 Task: Add Attachment from Trello to Card Card0000000082 in Board Board0000000021 in Workspace WS0000000007 in Trello. Add Cover Blue to Card Card0000000082 in Board Board0000000021 in Workspace WS0000000007 in Trello. Add "Copy Card To …" Button titled Button0000000082 to "bottom" of the list "To Do" to Card Card0000000082 in Board Board0000000021 in Workspace WS0000000007 in Trello. Add Description DS0000000082 to Card Card0000000082 in Board Board0000000021 in Workspace WS0000000007 in Trello. Add Comment CM0000000082 to Card Card0000000082 in Board Board0000000021 in Workspace WS0000000007 in Trello
Action: Mouse moved to (379, 388)
Screenshot: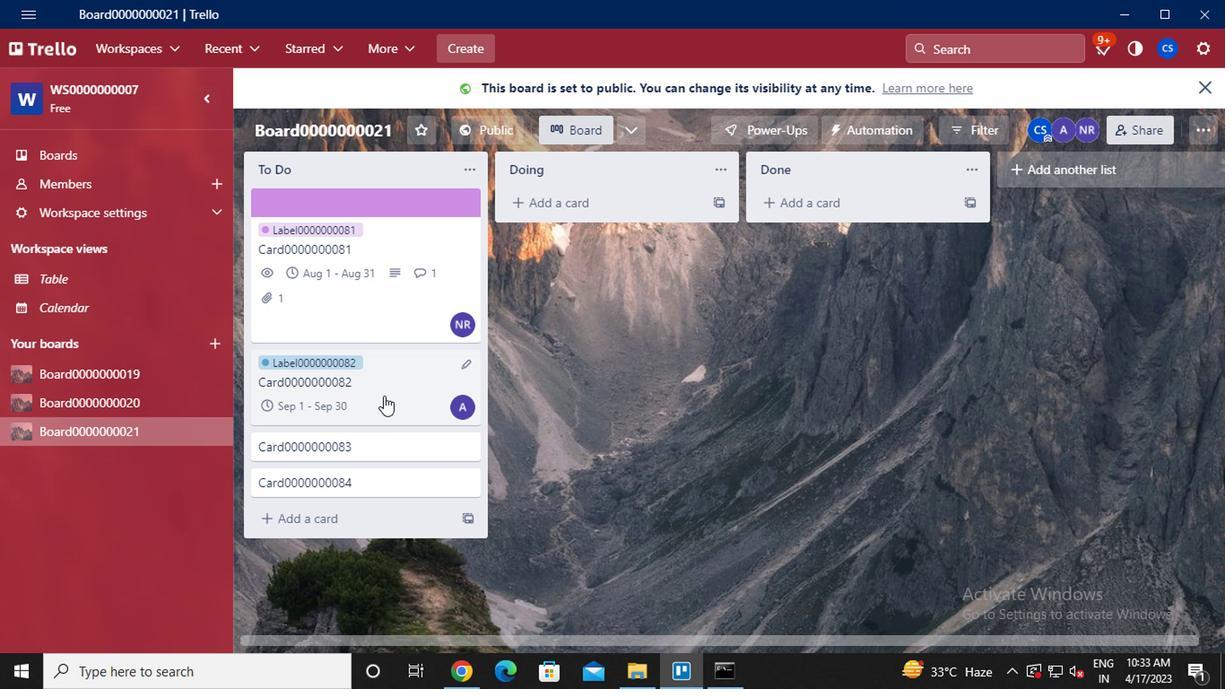 
Action: Mouse pressed left at (379, 388)
Screenshot: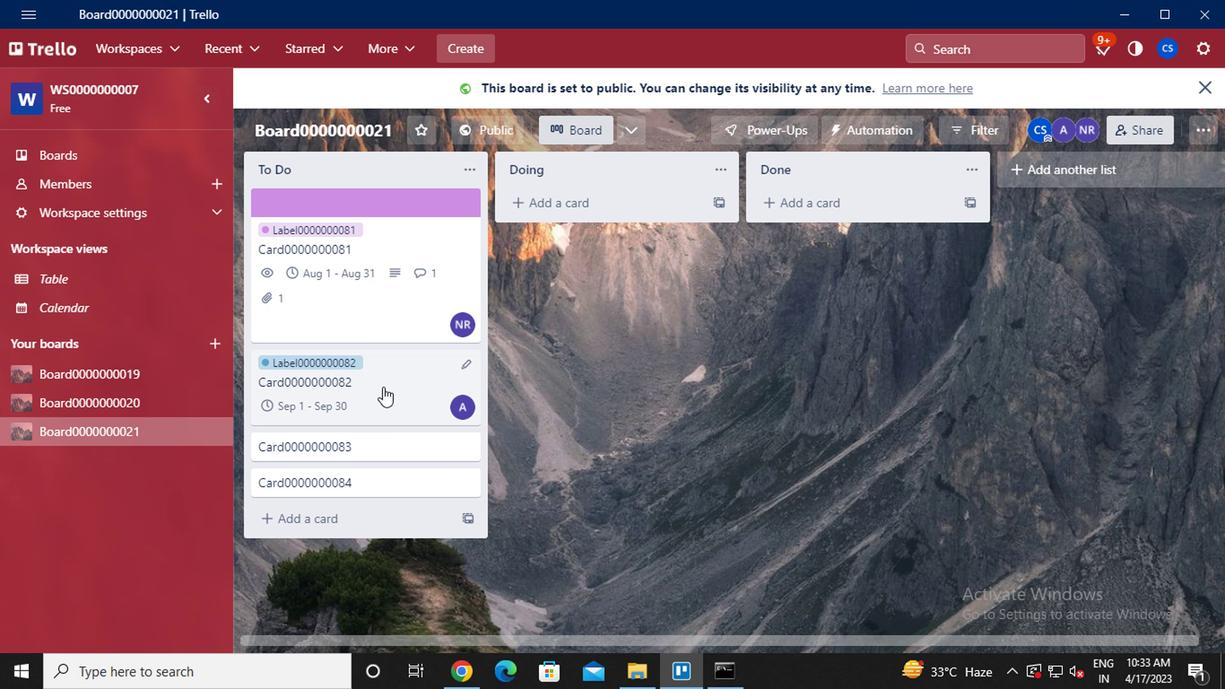 
Action: Mouse moved to (837, 375)
Screenshot: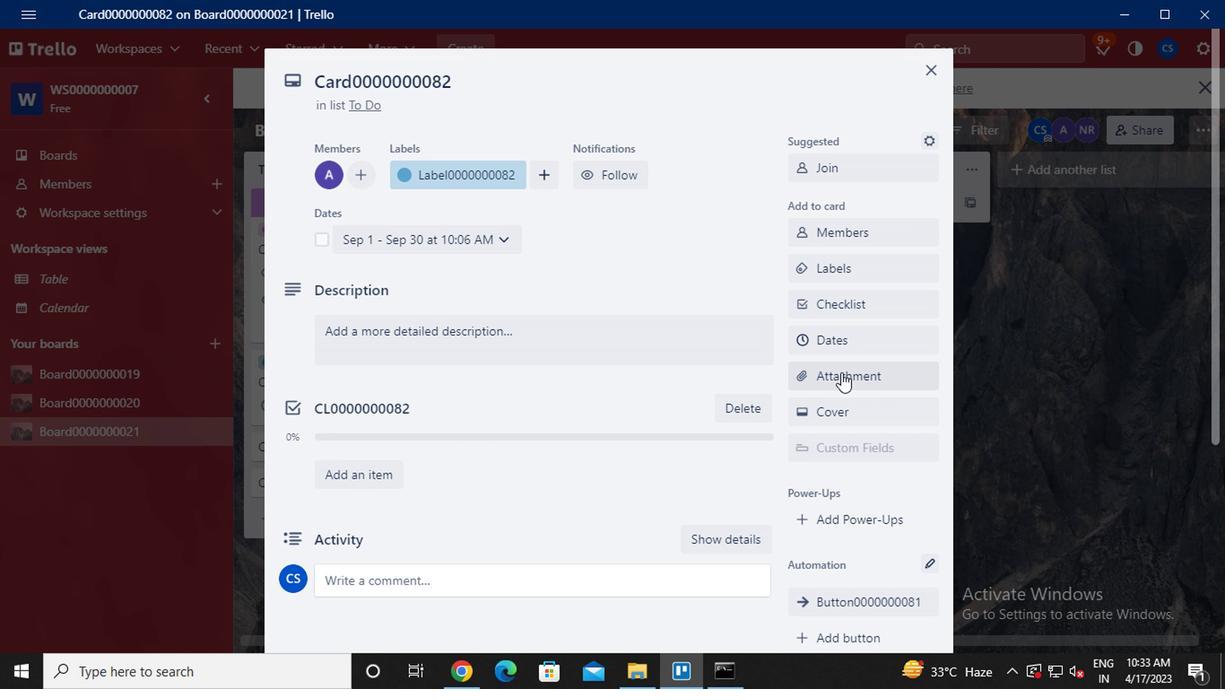 
Action: Mouse pressed left at (837, 375)
Screenshot: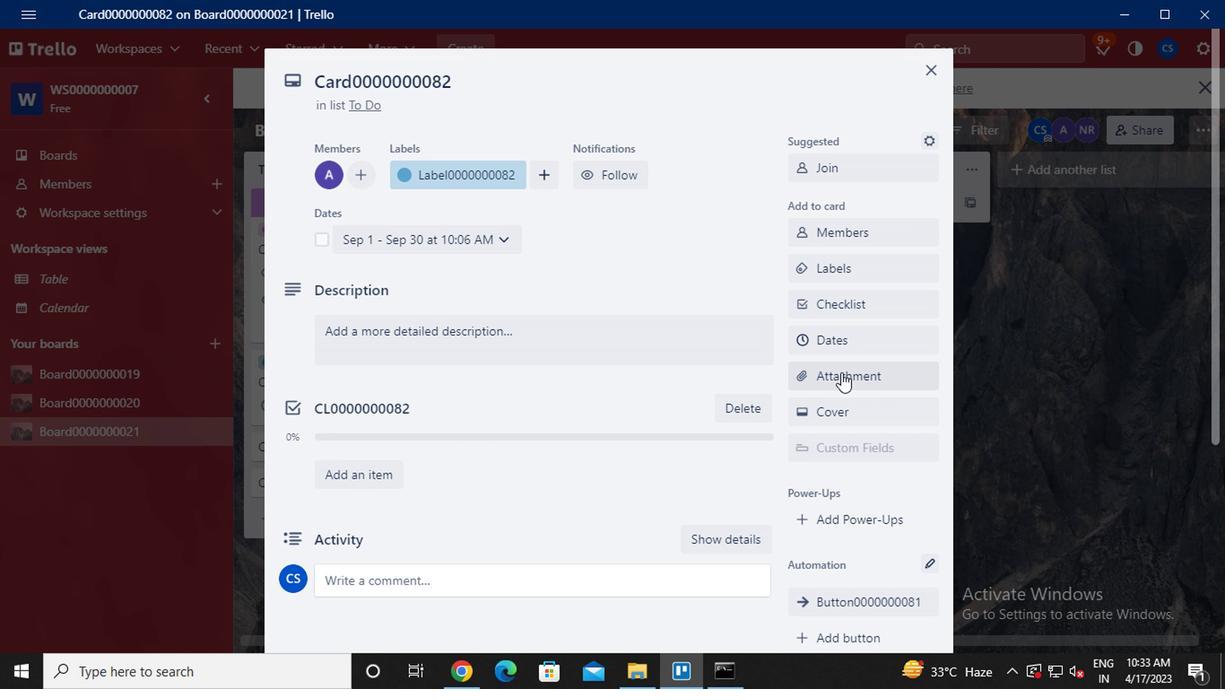 
Action: Mouse moved to (846, 178)
Screenshot: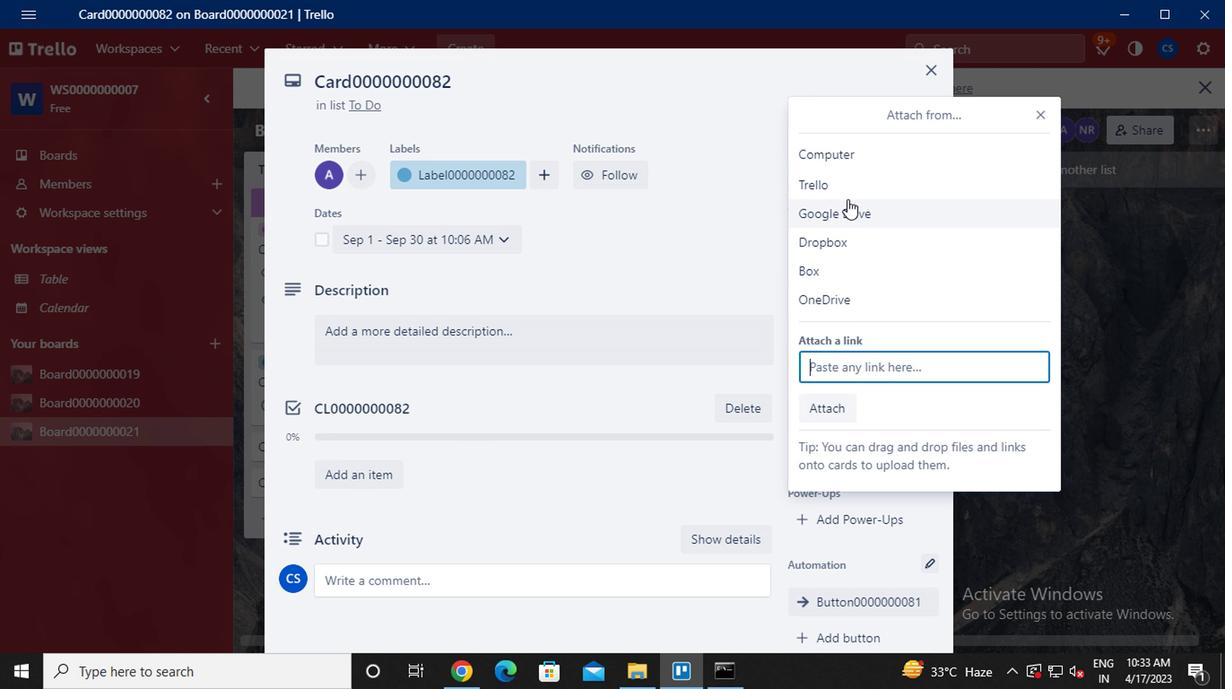 
Action: Mouse pressed left at (846, 178)
Screenshot: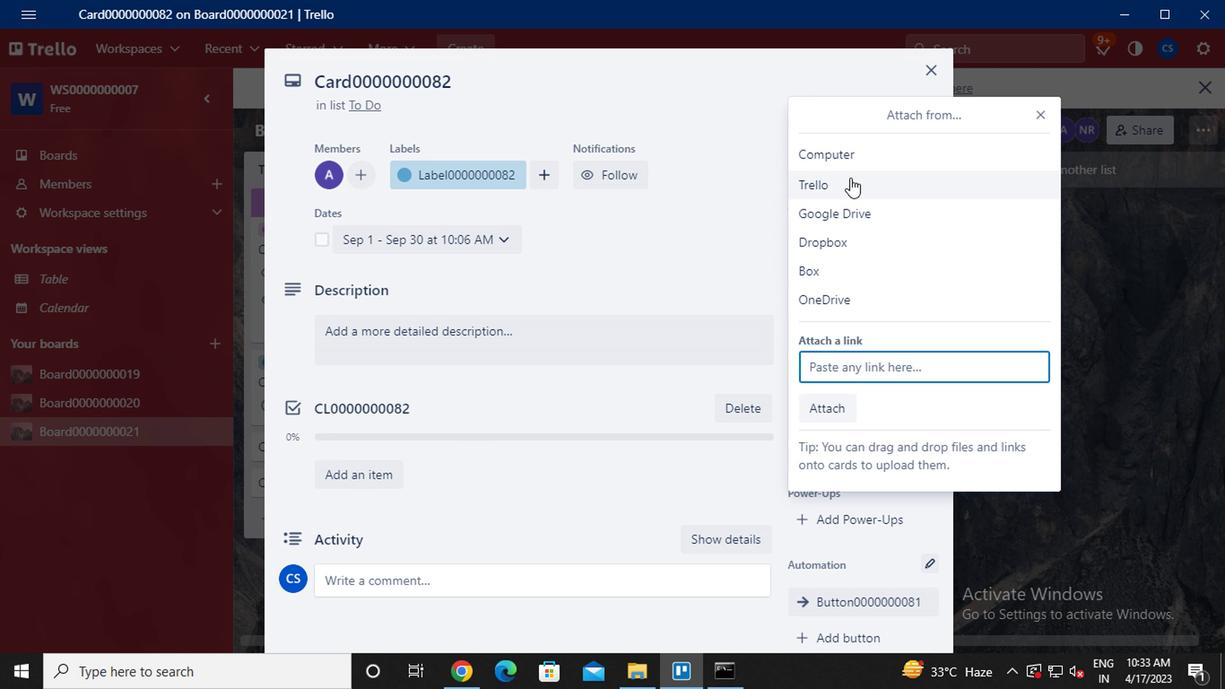 
Action: Mouse moved to (965, 232)
Screenshot: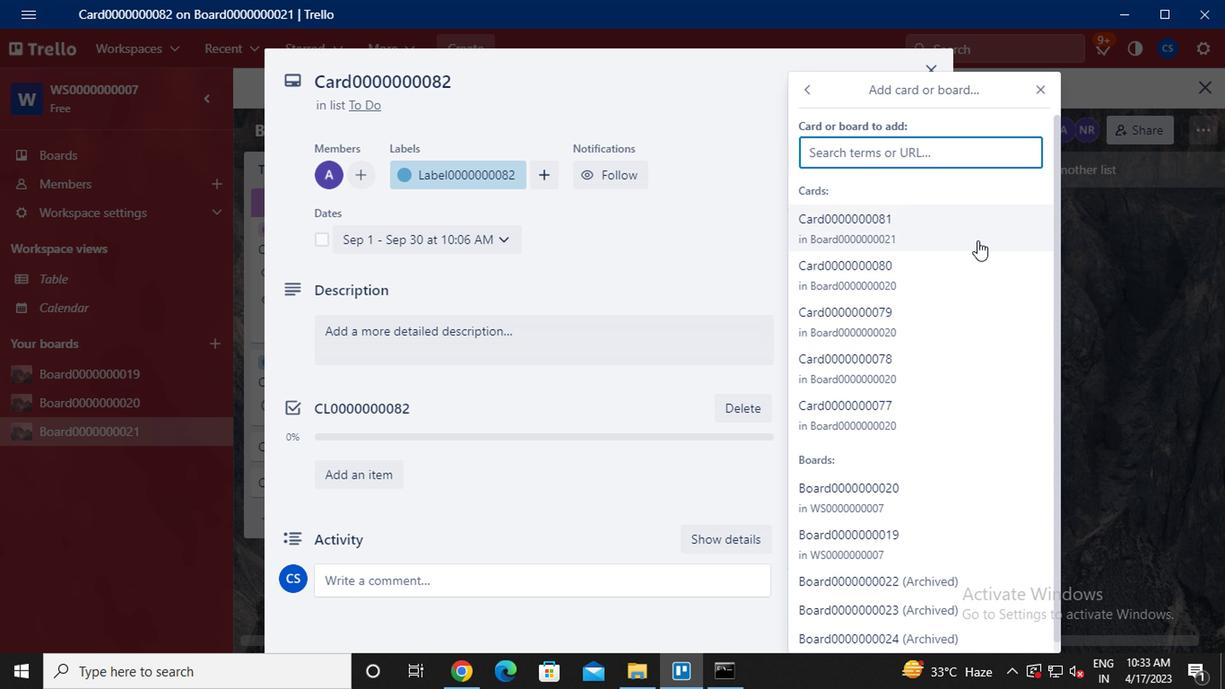 
Action: Mouse pressed left at (965, 232)
Screenshot: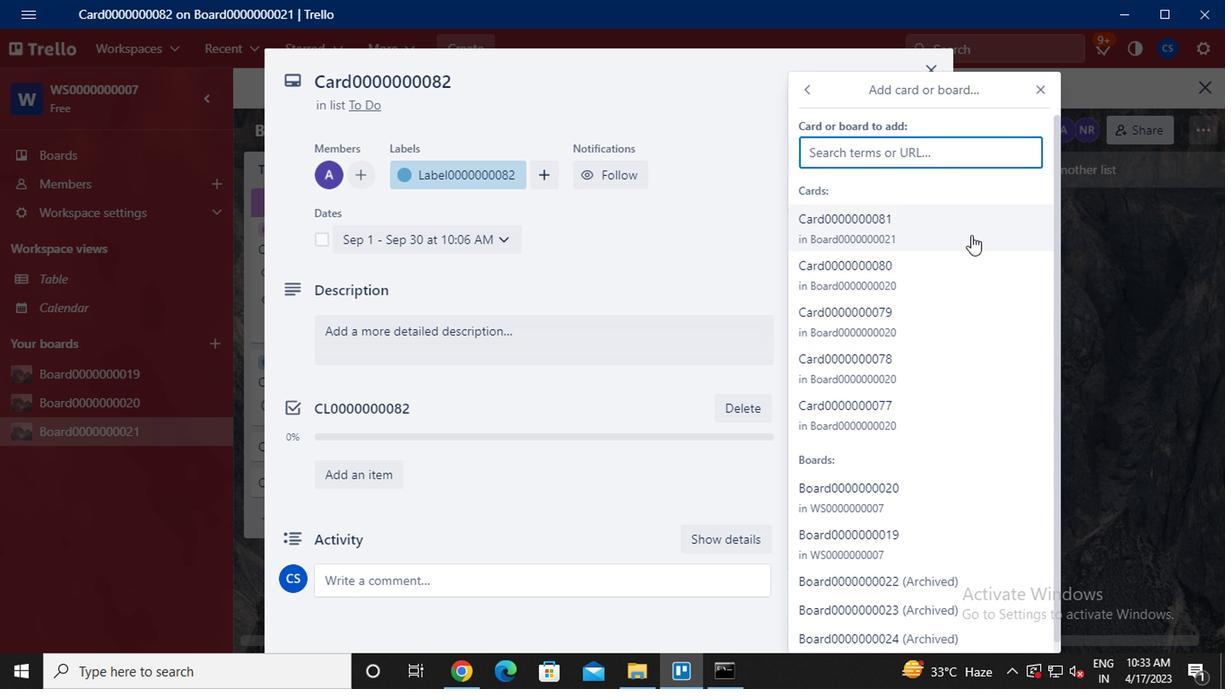 
Action: Mouse moved to (839, 419)
Screenshot: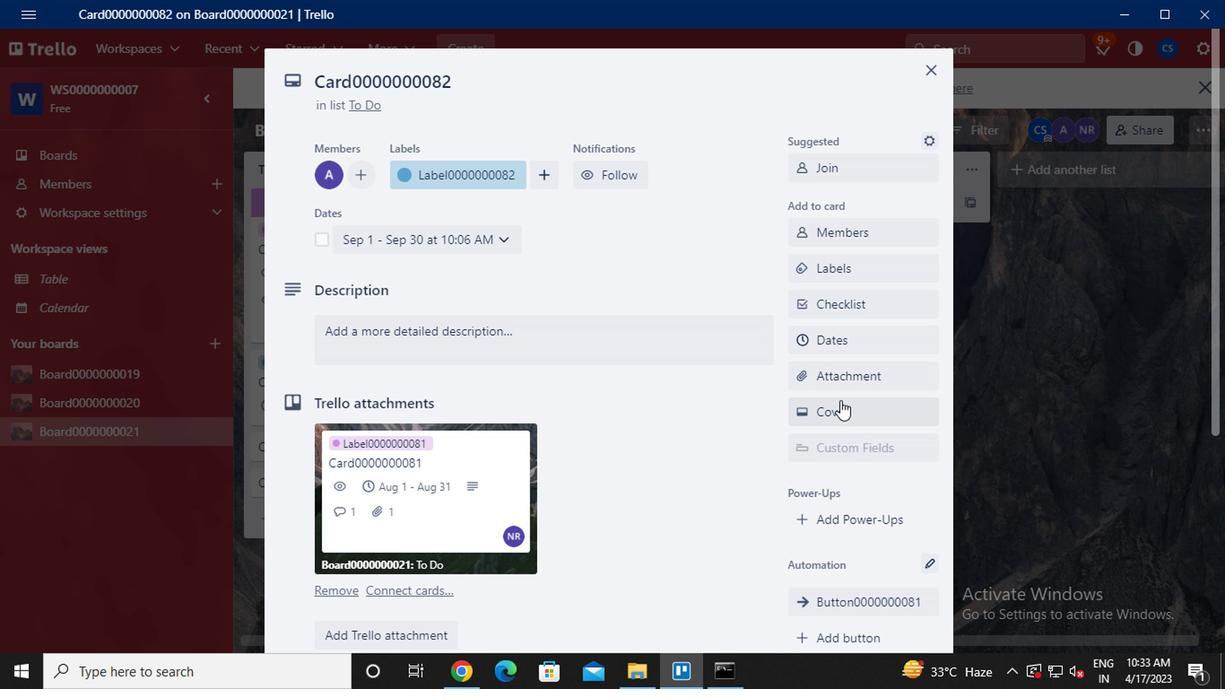 
Action: Mouse pressed left at (839, 419)
Screenshot: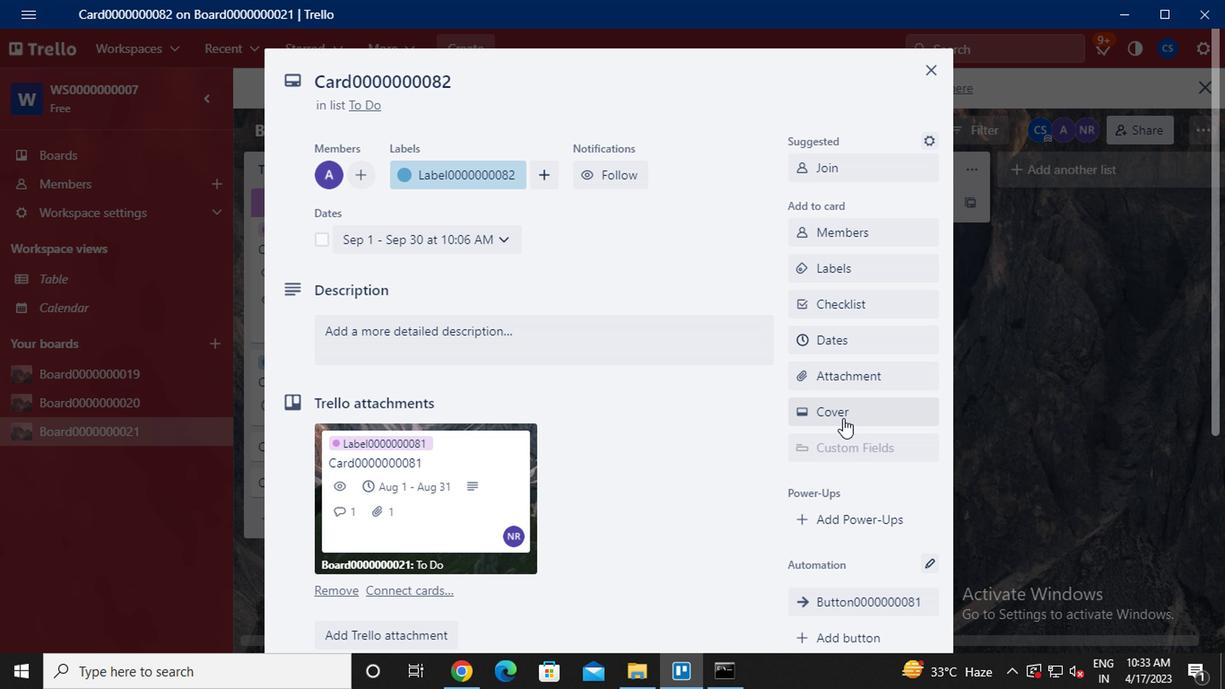 
Action: Mouse moved to (811, 331)
Screenshot: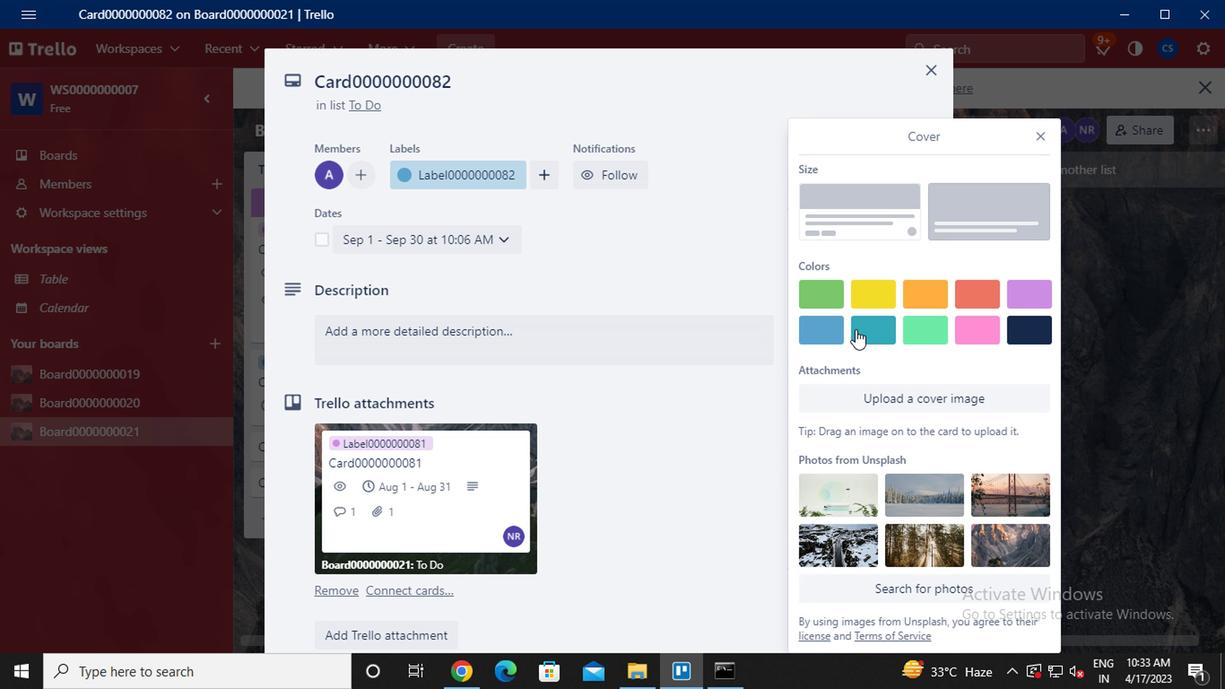 
Action: Mouse pressed left at (811, 331)
Screenshot: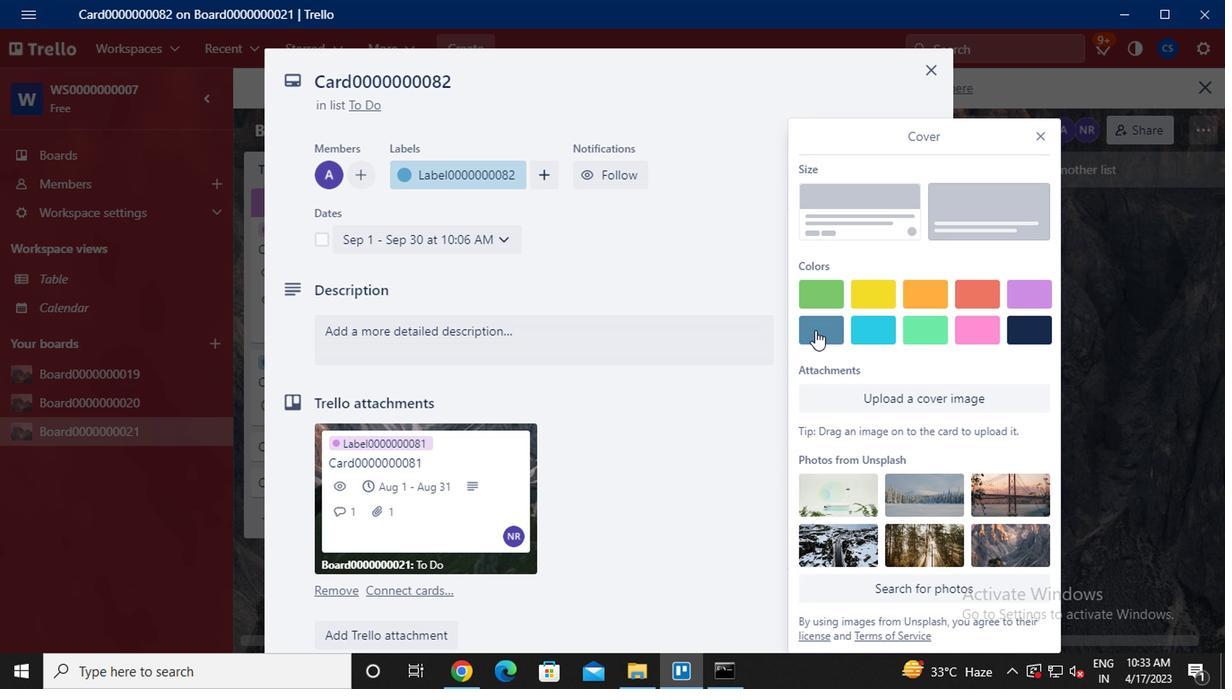 
Action: Mouse moved to (1038, 100)
Screenshot: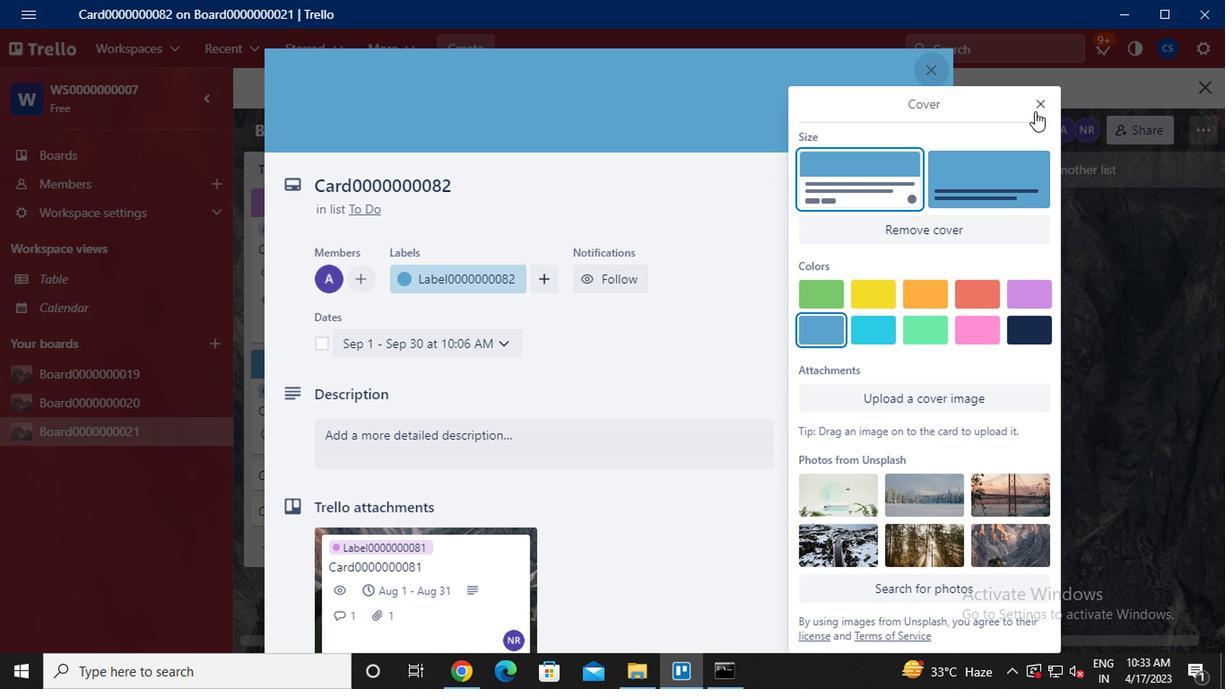 
Action: Mouse pressed left at (1038, 100)
Screenshot: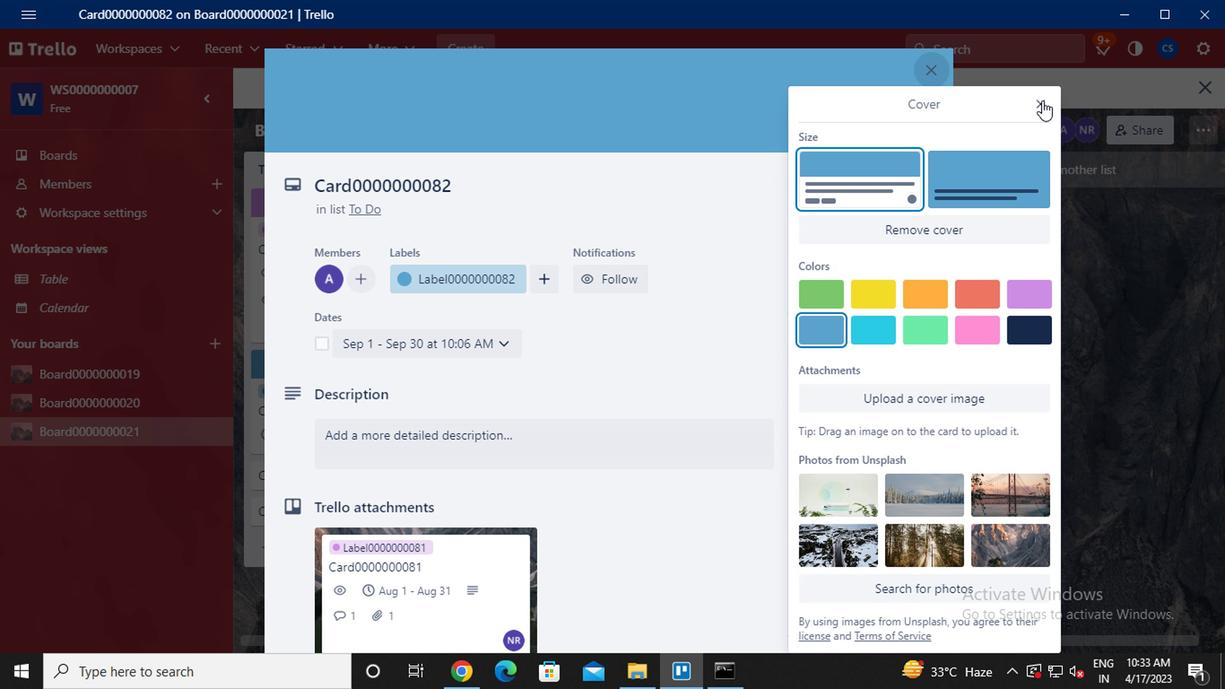 
Action: Mouse moved to (877, 348)
Screenshot: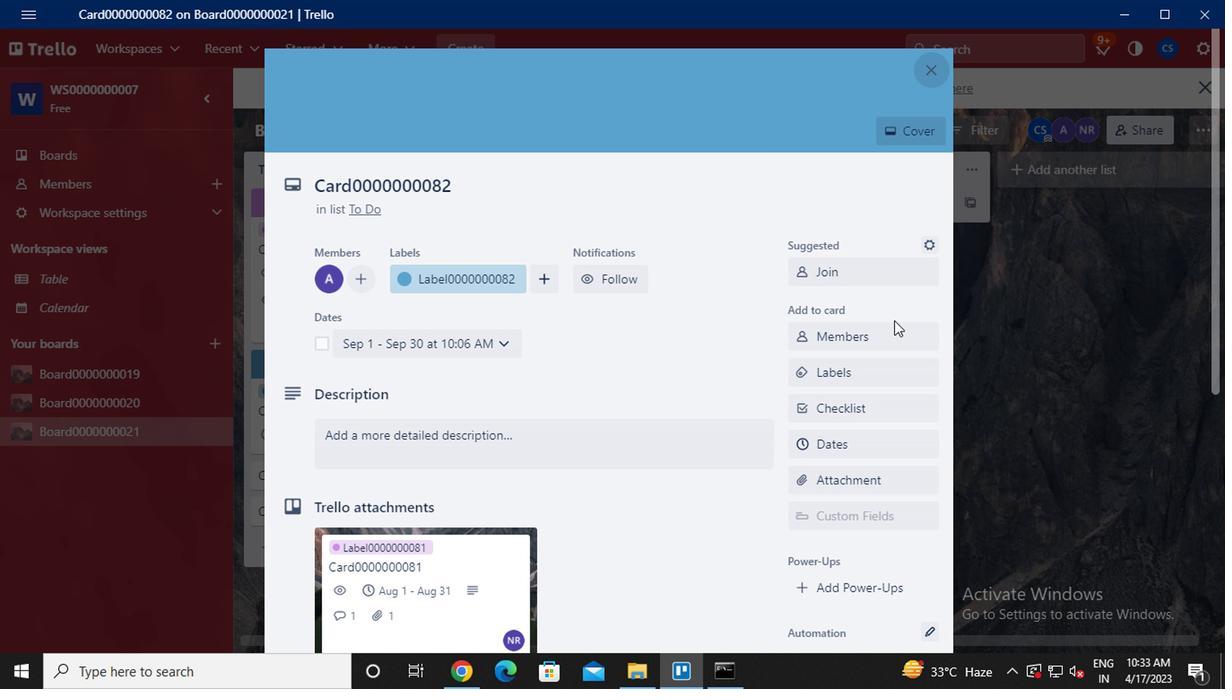 
Action: Mouse scrolled (877, 347) with delta (0, -1)
Screenshot: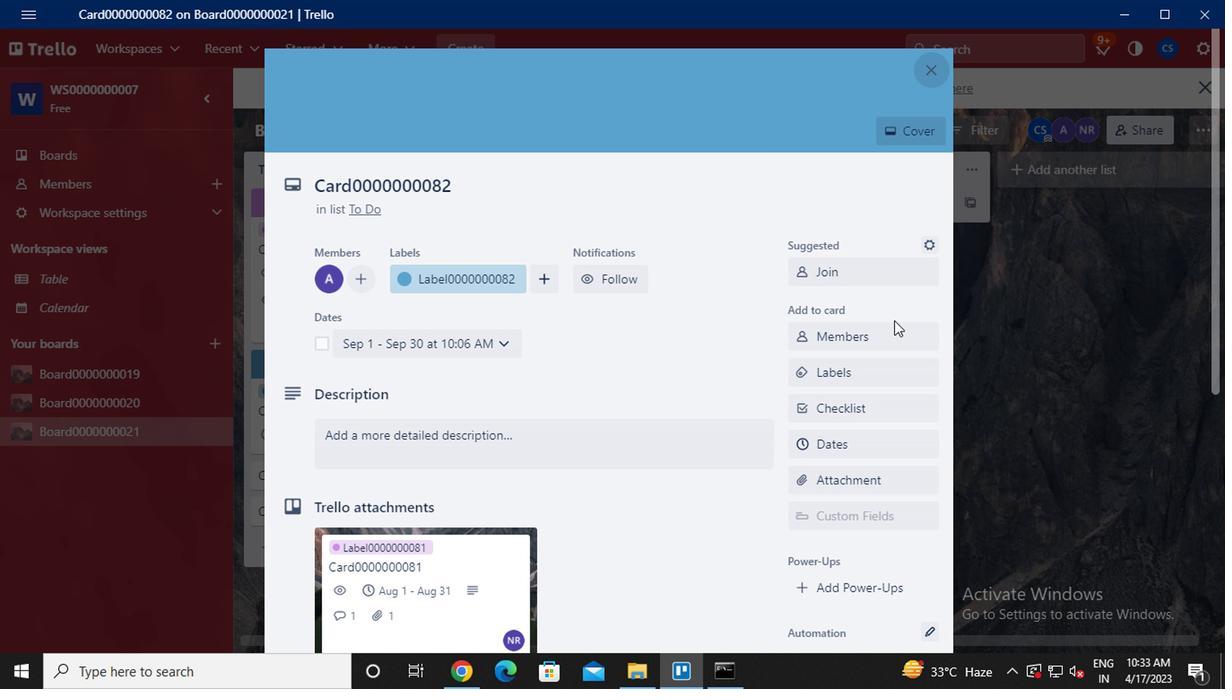 
Action: Mouse moved to (871, 363)
Screenshot: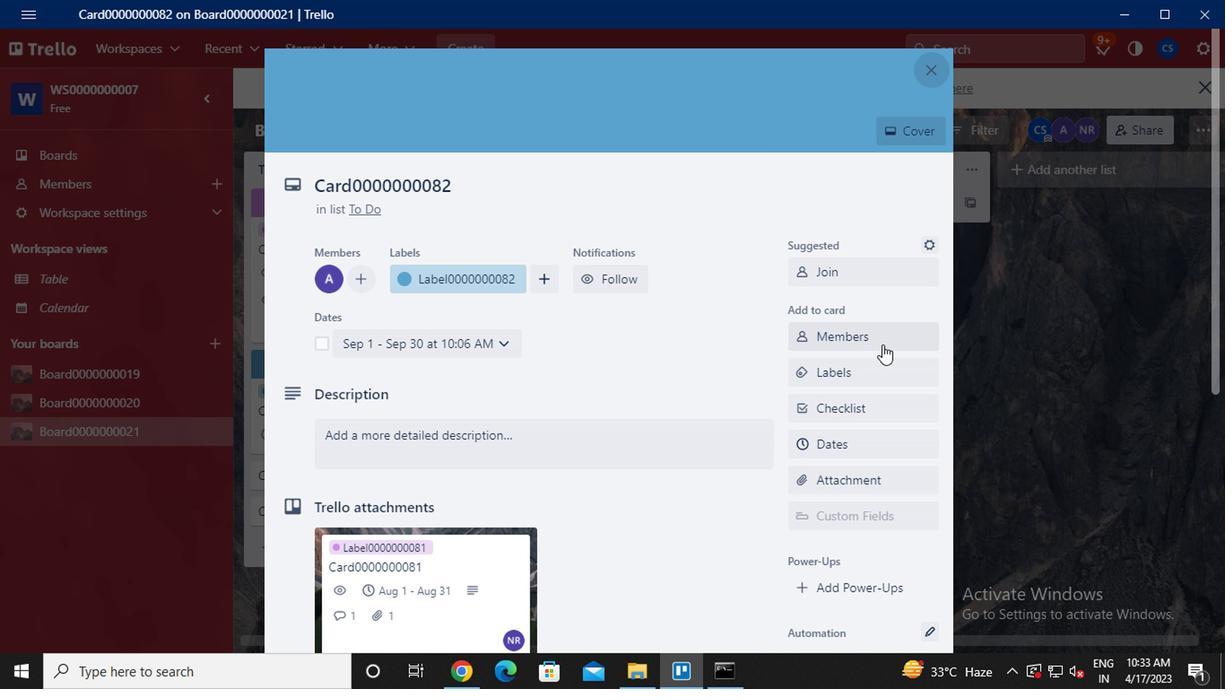 
Action: Mouse scrolled (871, 362) with delta (0, -1)
Screenshot: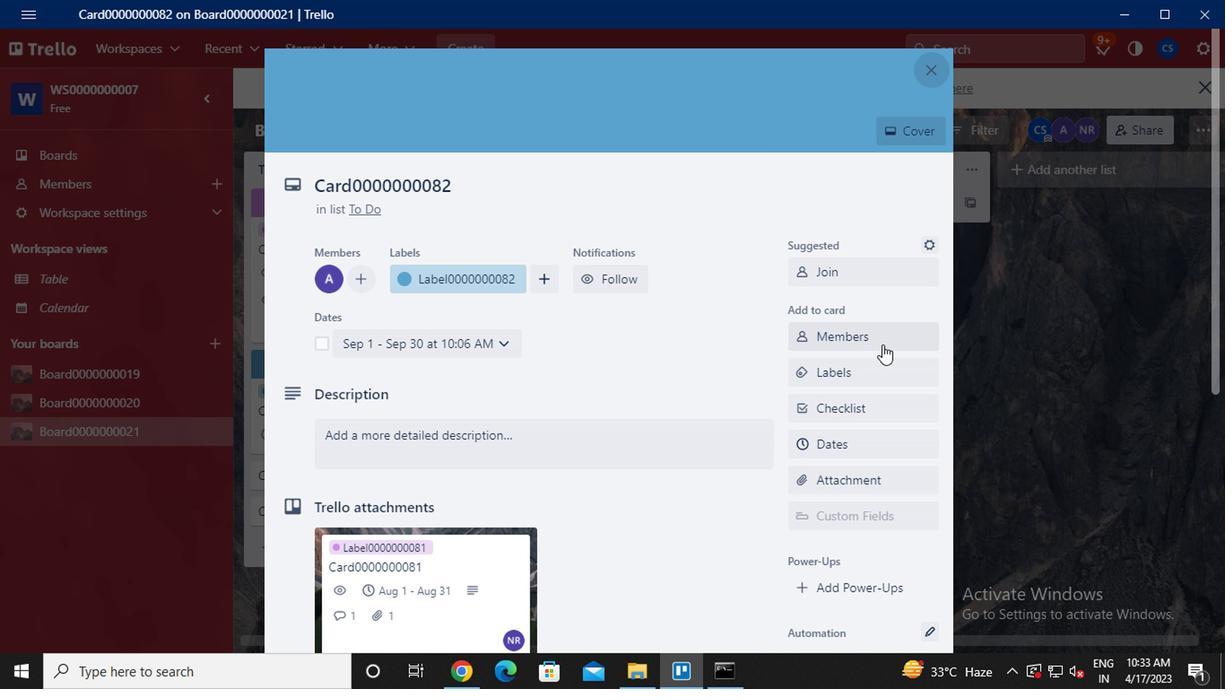 
Action: Mouse moved to (865, 376)
Screenshot: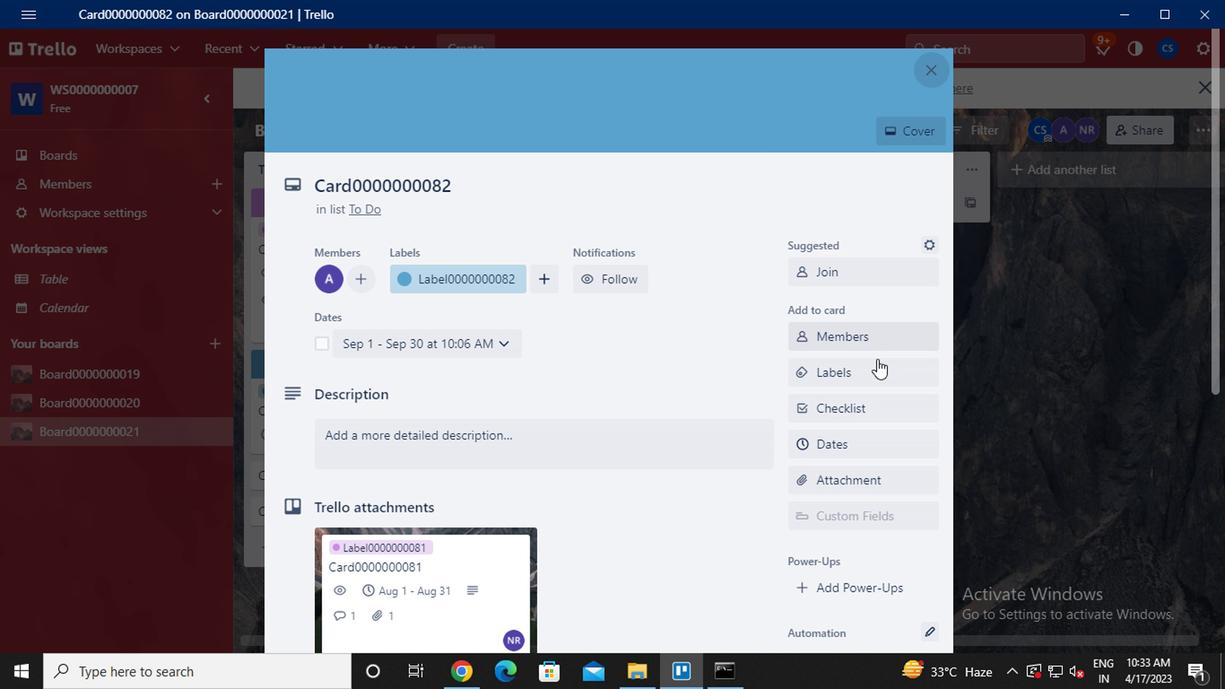 
Action: Mouse scrolled (865, 375) with delta (0, 0)
Screenshot: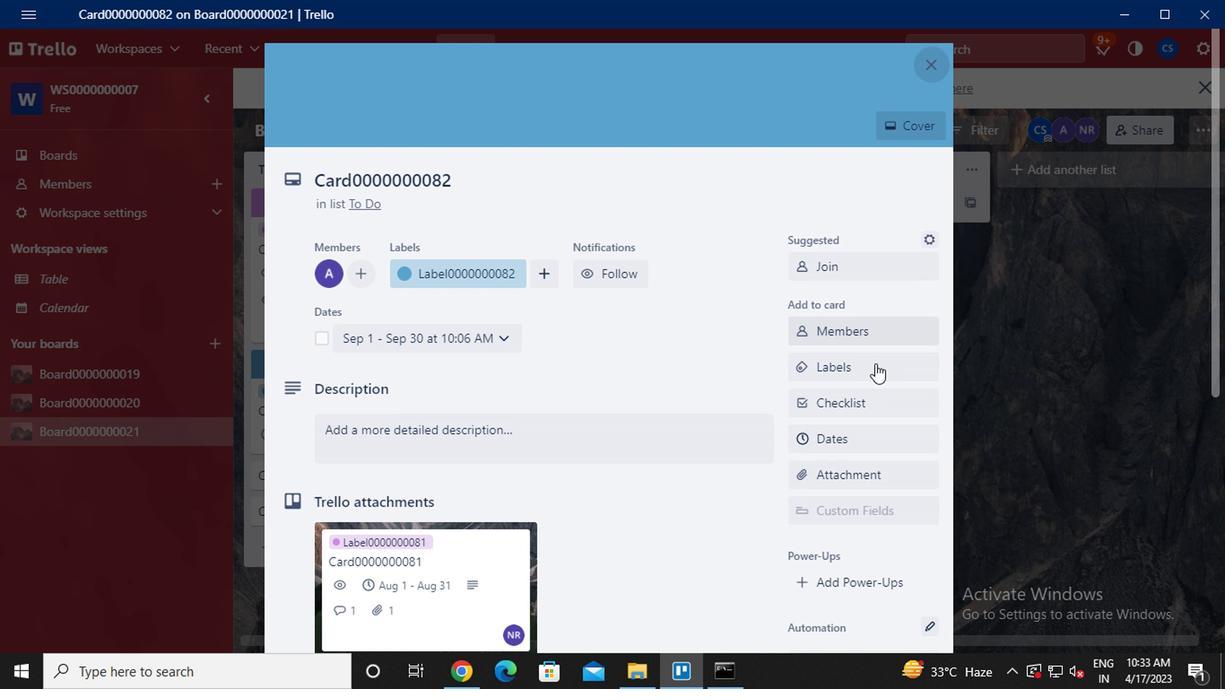 
Action: Mouse moved to (846, 440)
Screenshot: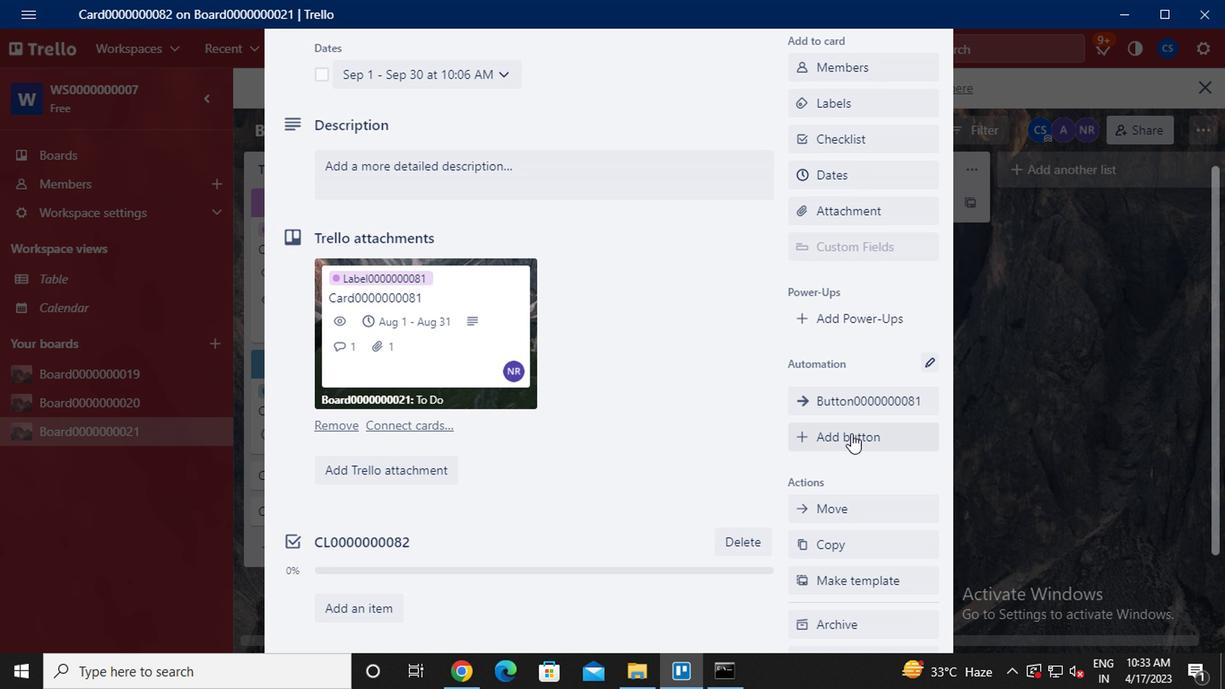 
Action: Mouse pressed left at (846, 440)
Screenshot: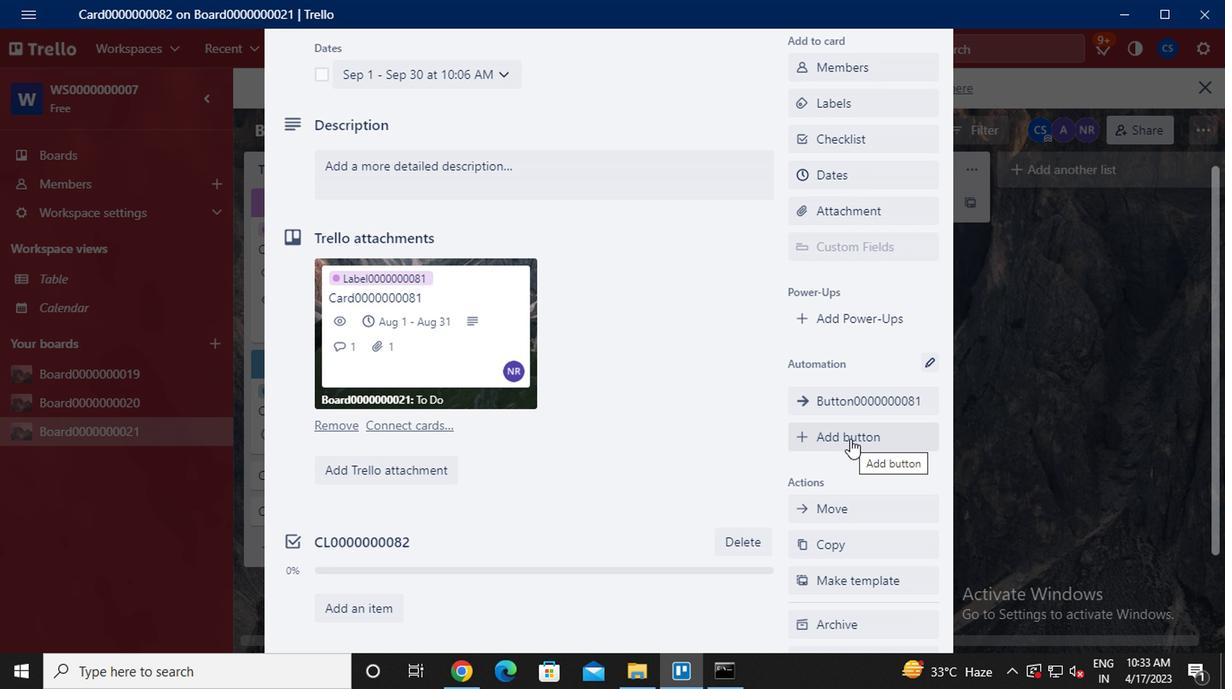 
Action: Mouse moved to (914, 206)
Screenshot: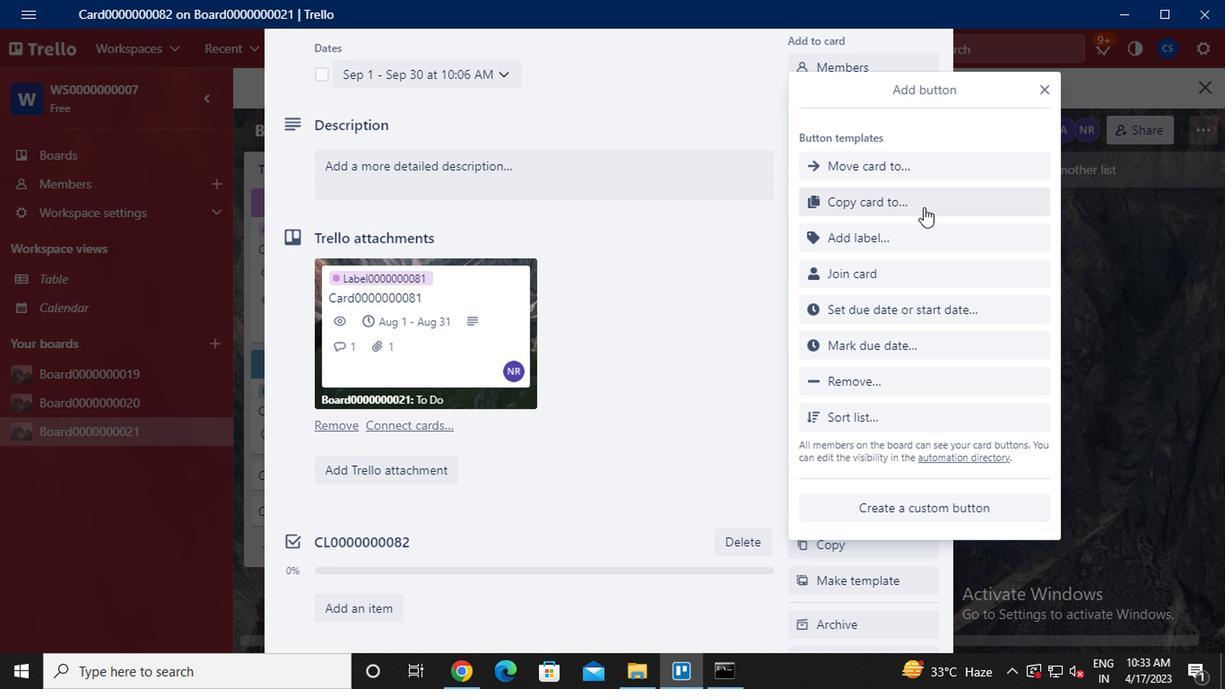 
Action: Mouse pressed left at (914, 206)
Screenshot: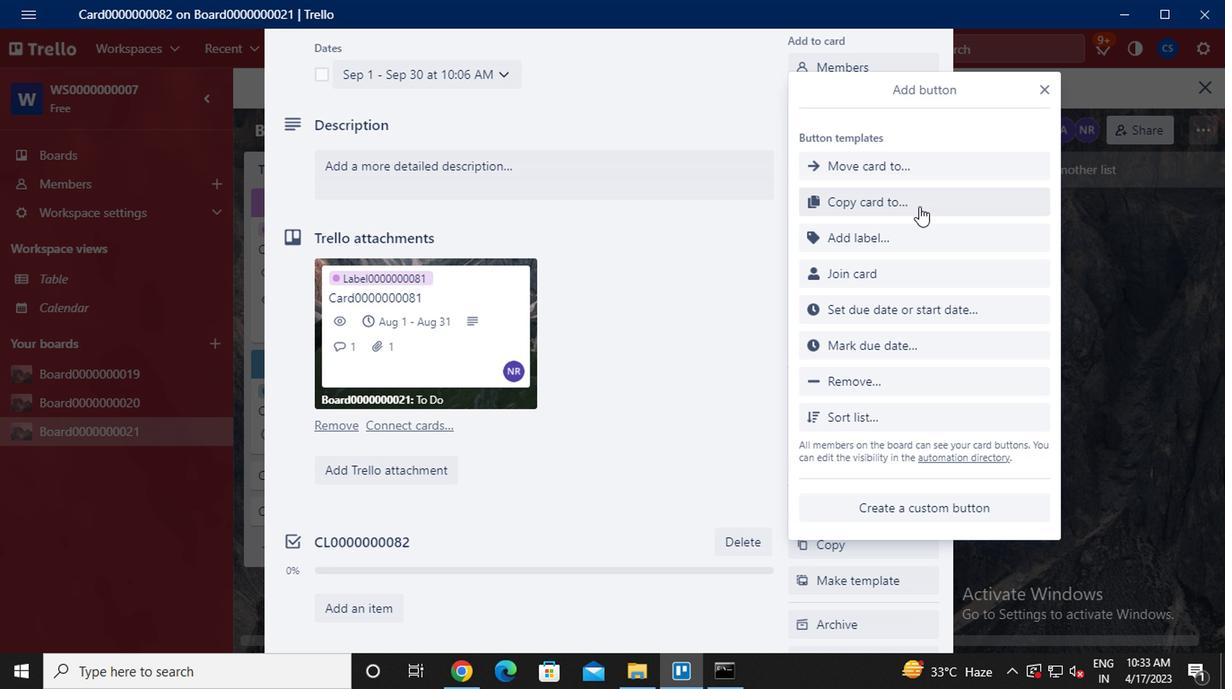 
Action: Mouse moved to (646, 333)
Screenshot: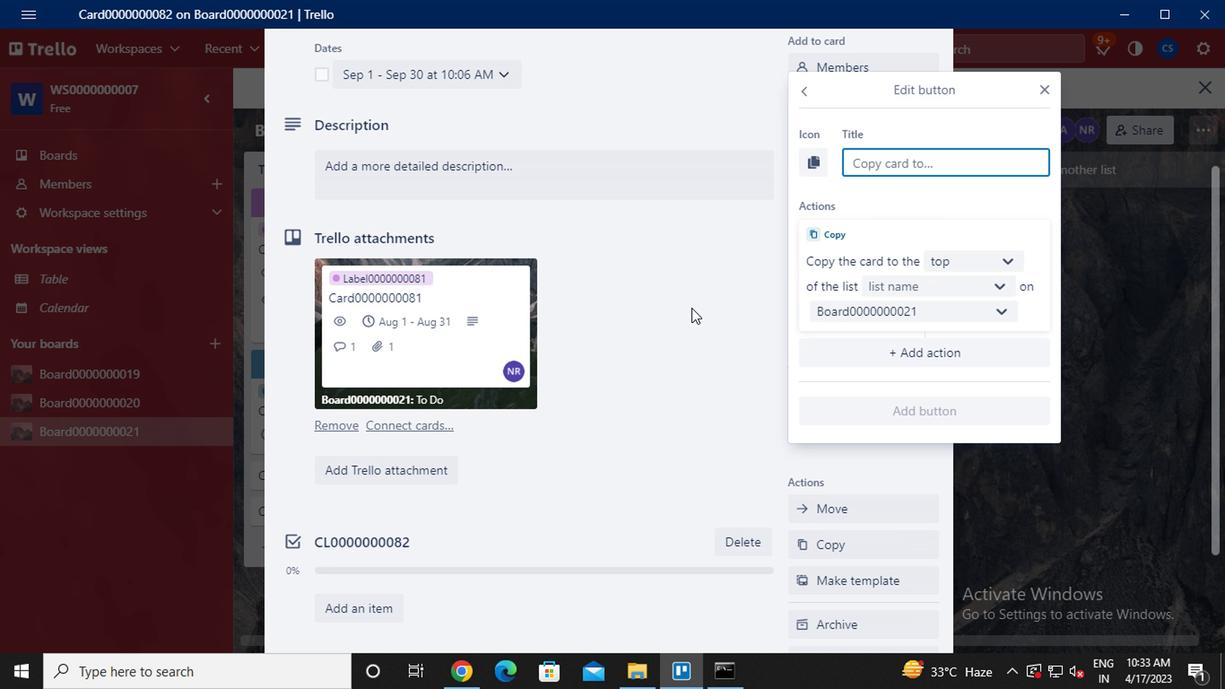
Action: Key pressed <Key.caps_lock><Key.caps_lock>b<Key.caps_lock>utton0000000082
Screenshot: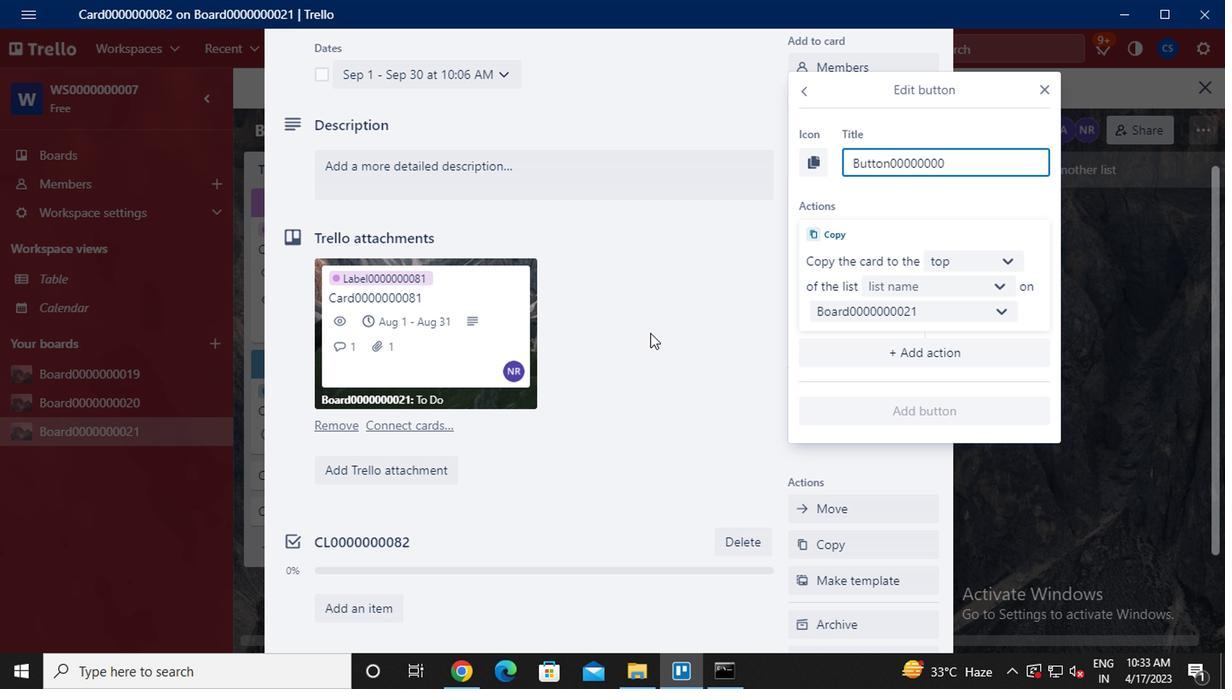 
Action: Mouse moved to (969, 259)
Screenshot: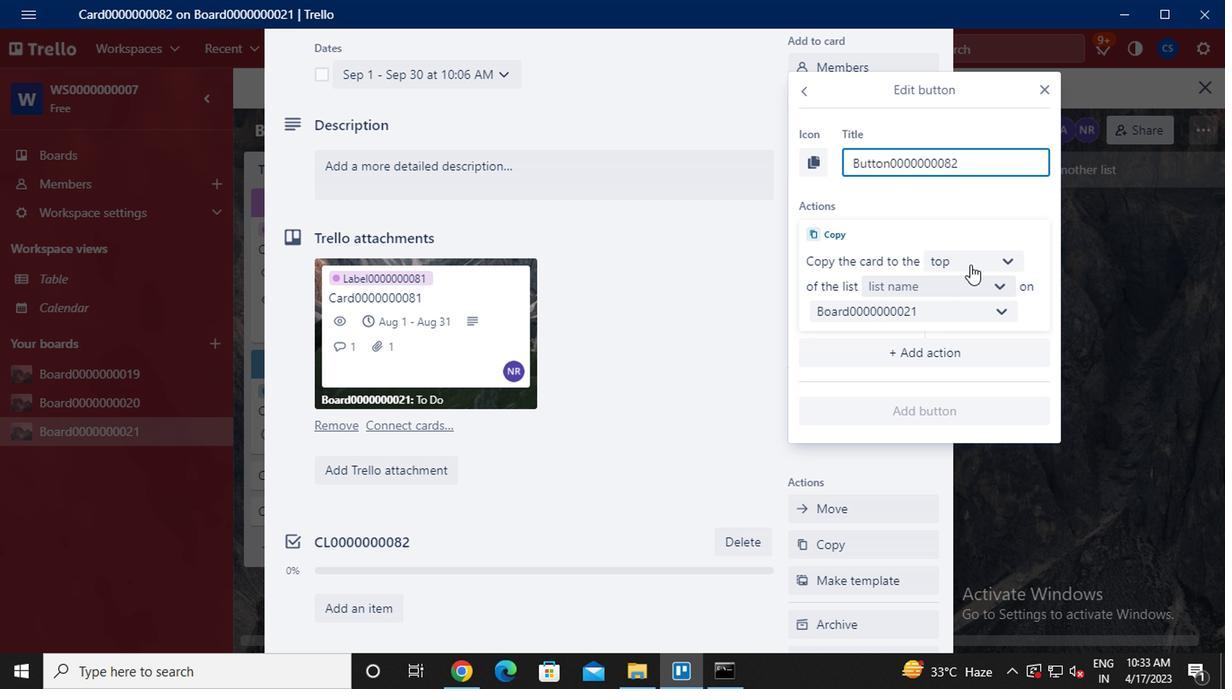 
Action: Mouse pressed left at (969, 259)
Screenshot: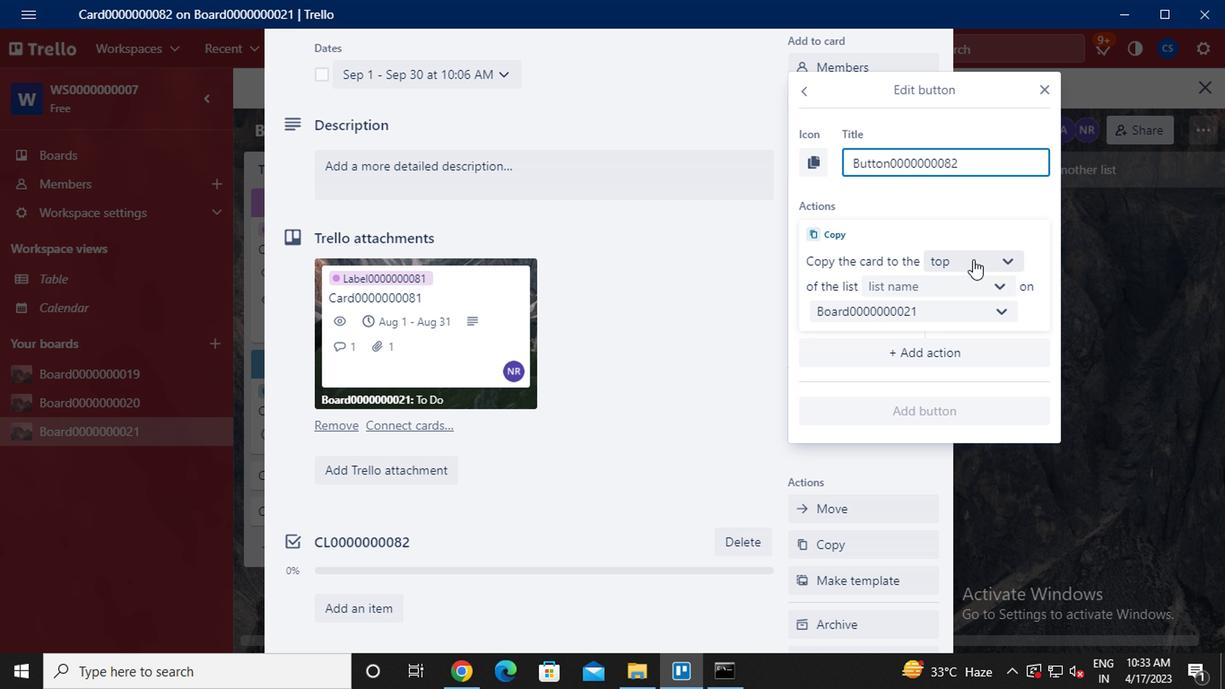 
Action: Mouse moved to (954, 330)
Screenshot: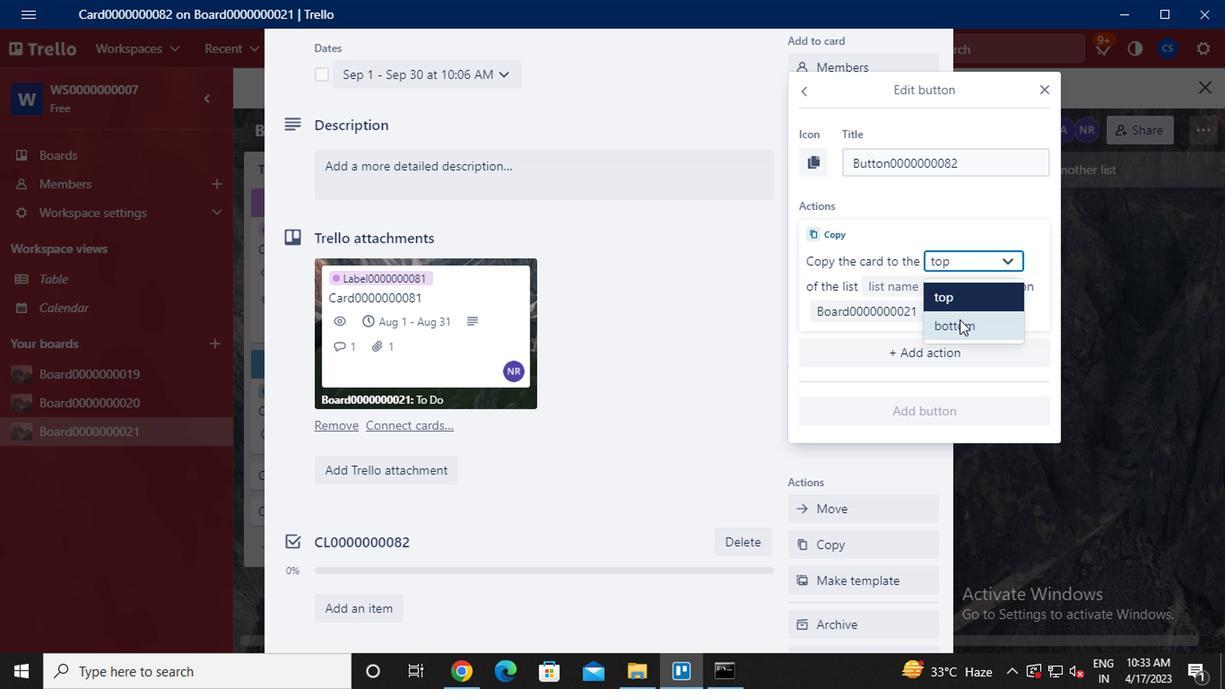 
Action: Mouse pressed left at (954, 330)
Screenshot: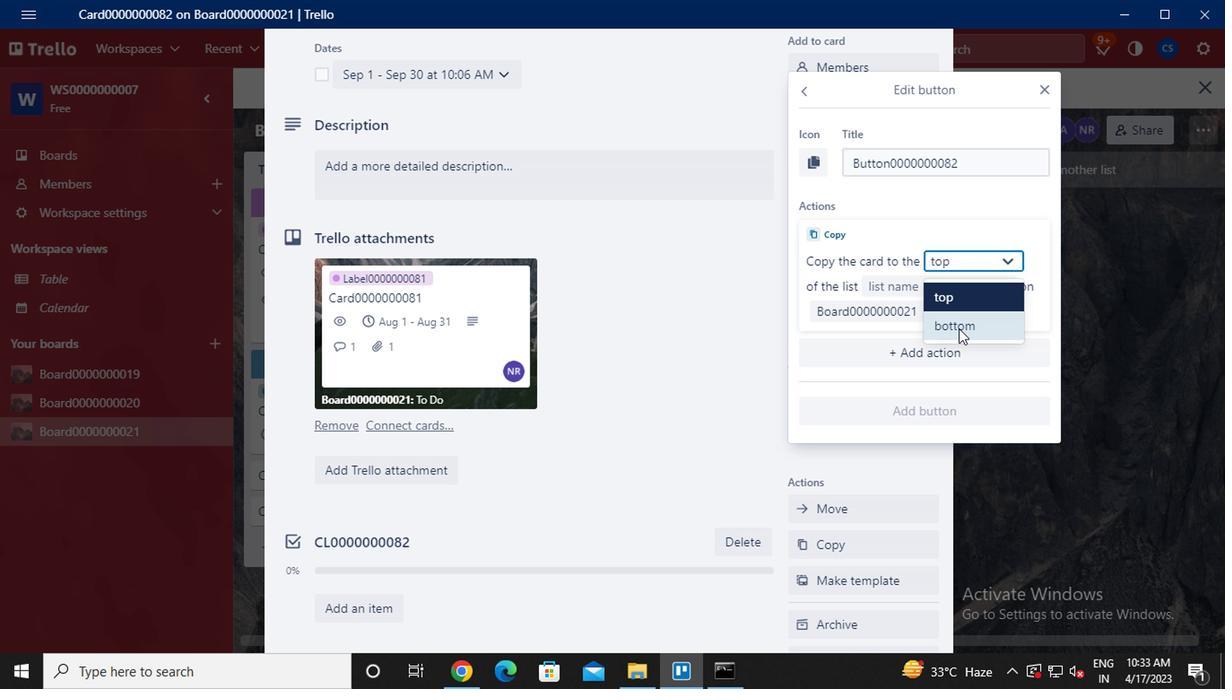 
Action: Mouse moved to (939, 296)
Screenshot: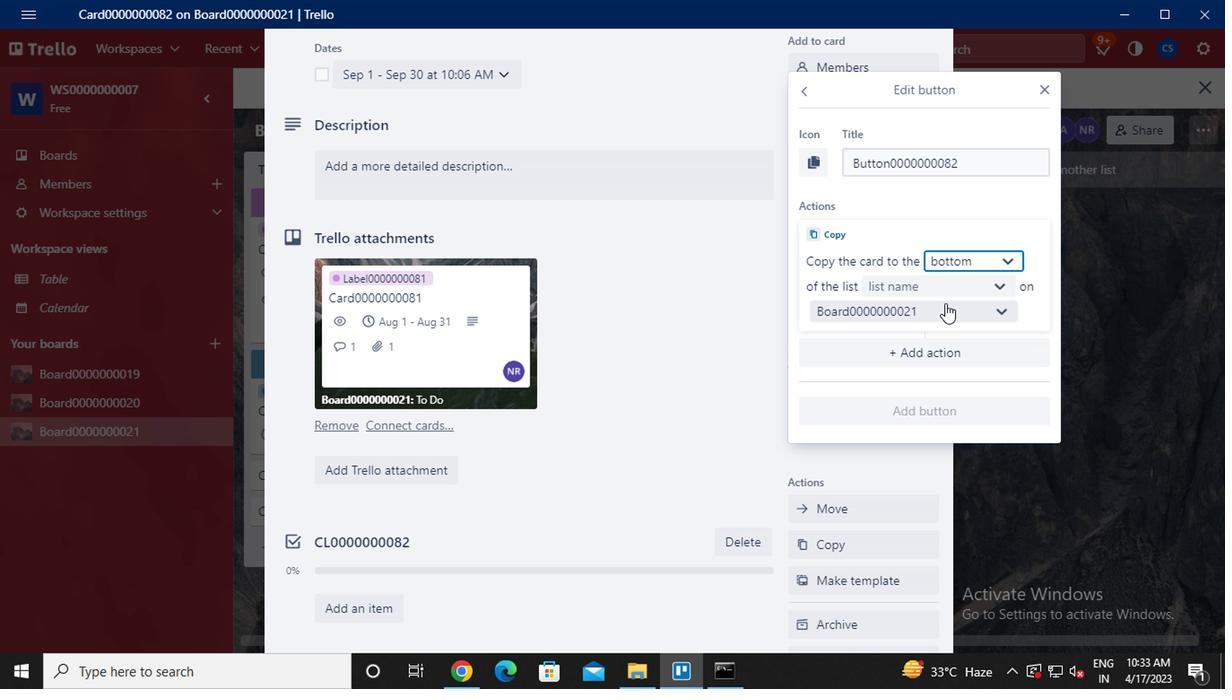 
Action: Mouse pressed left at (939, 296)
Screenshot: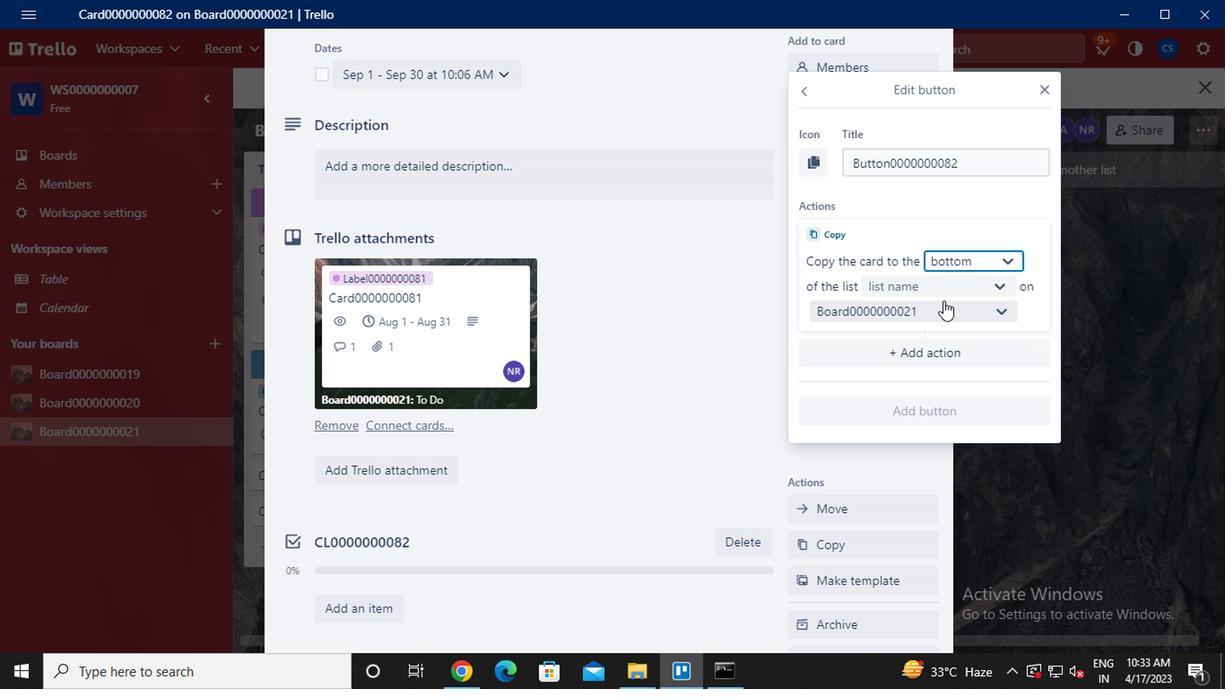 
Action: Mouse moved to (907, 333)
Screenshot: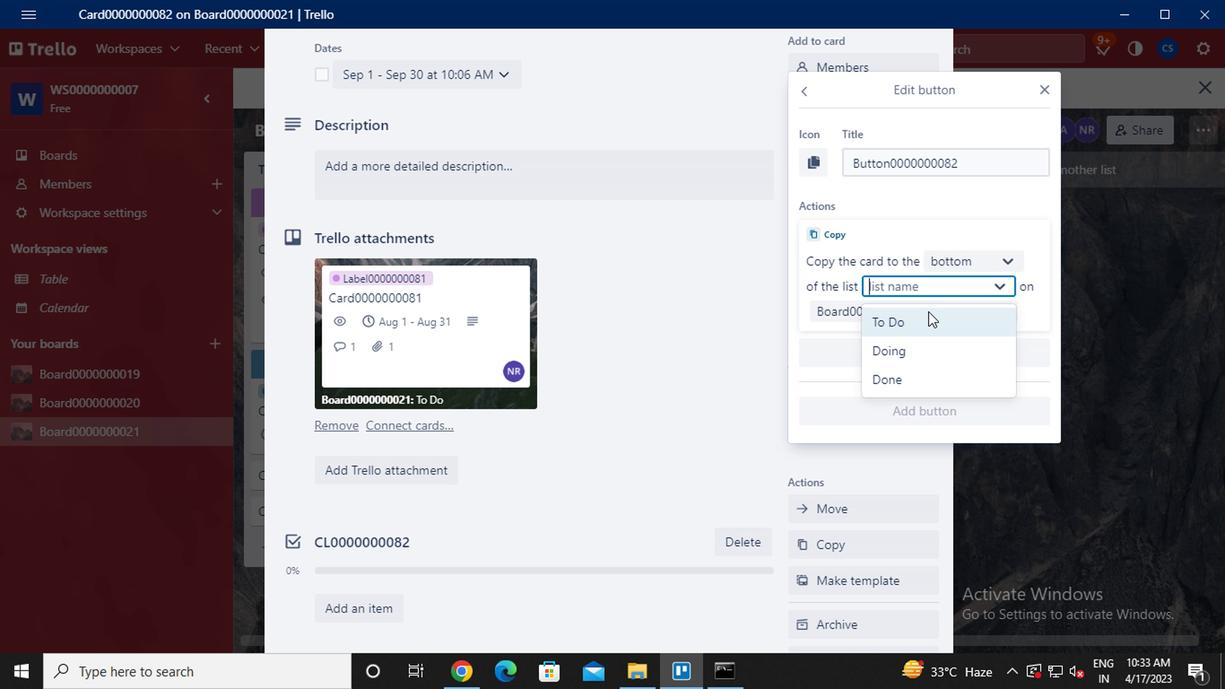 
Action: Mouse pressed left at (907, 333)
Screenshot: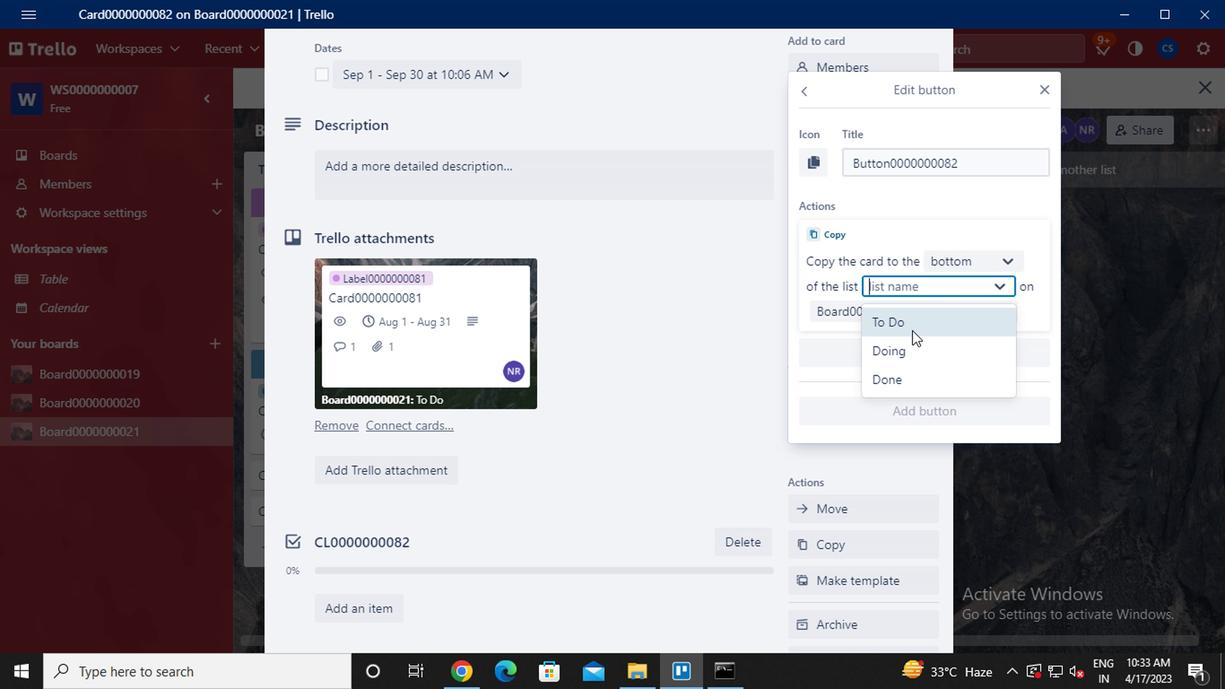 
Action: Mouse moved to (909, 416)
Screenshot: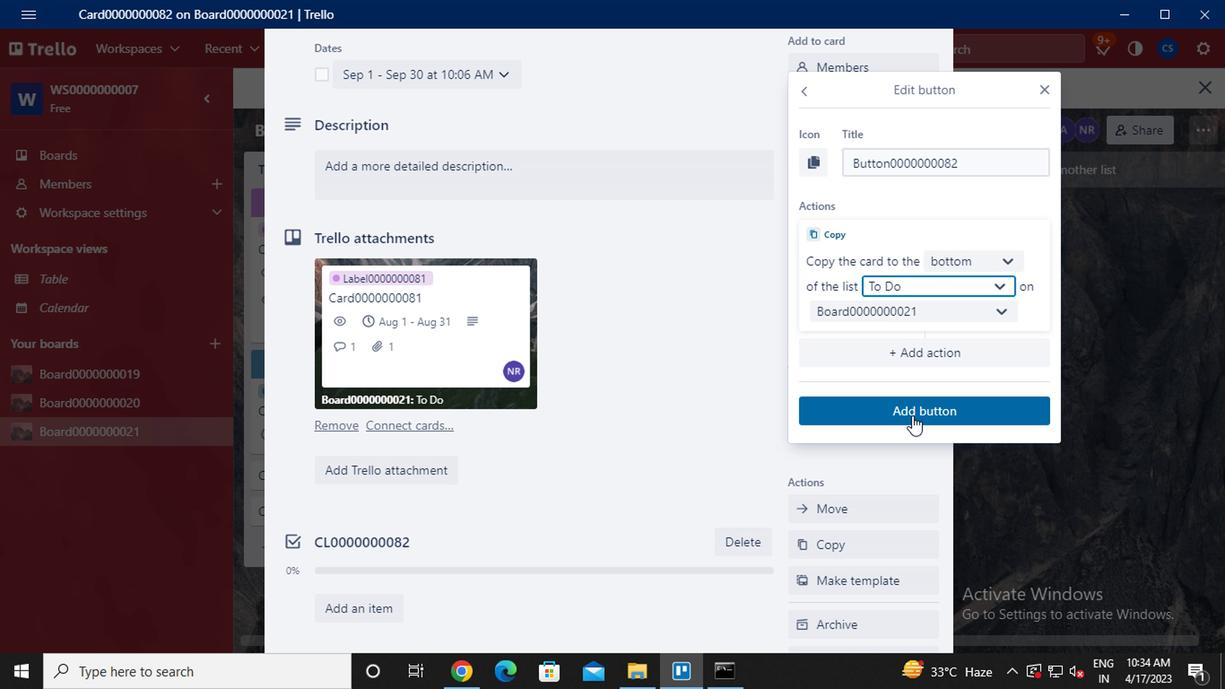 
Action: Mouse pressed left at (909, 416)
Screenshot: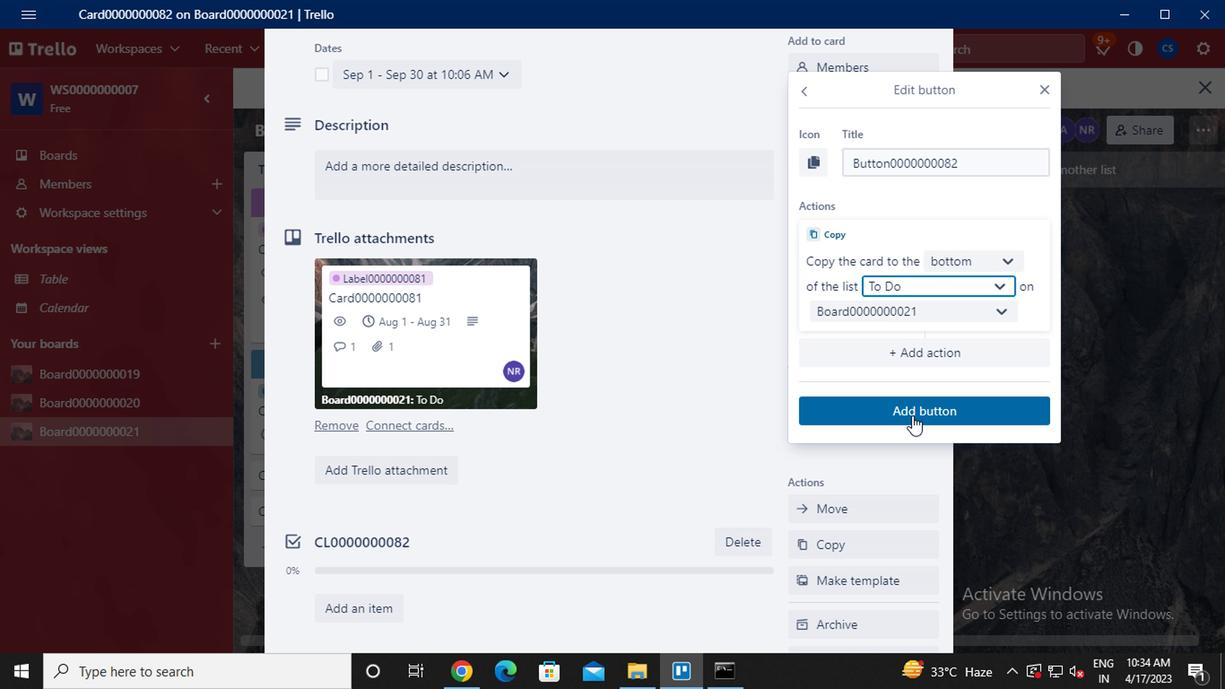 
Action: Mouse moved to (560, 186)
Screenshot: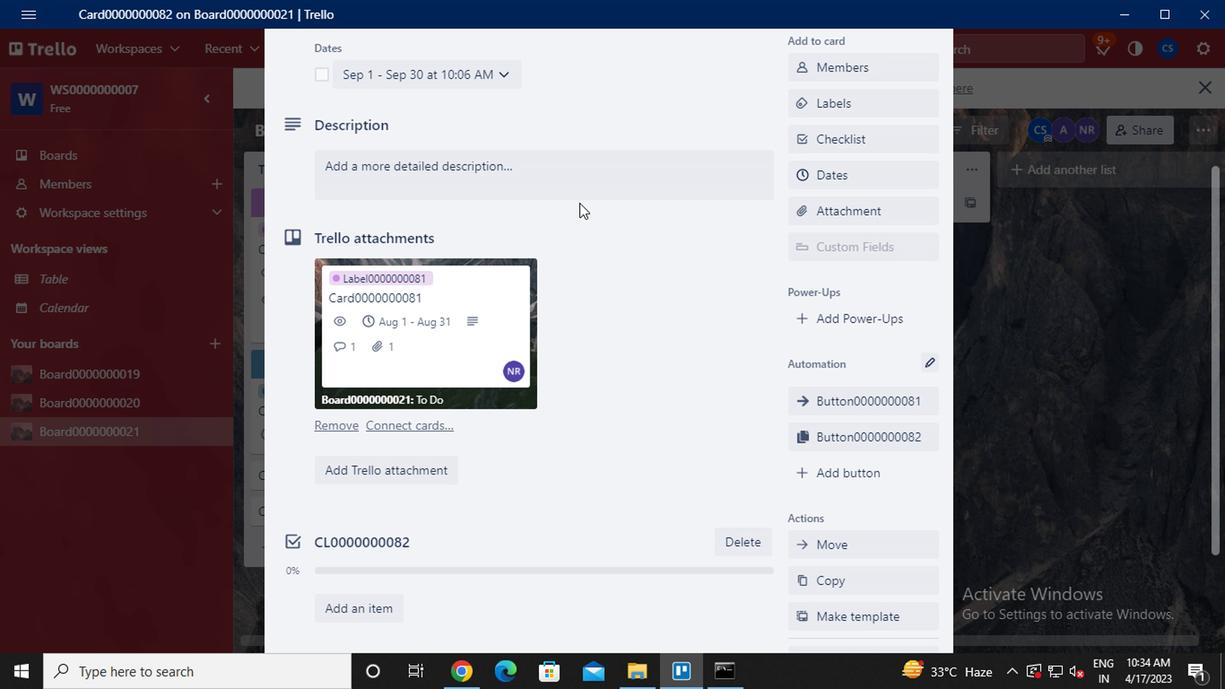 
Action: Mouse pressed left at (560, 186)
Screenshot: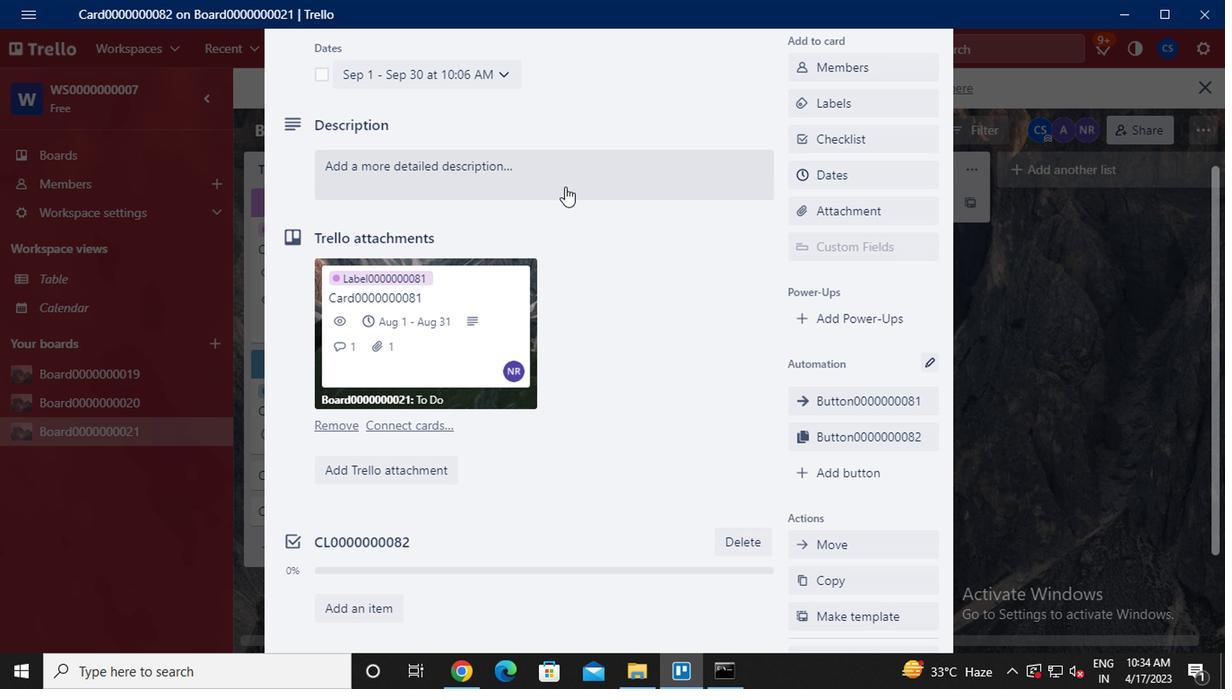 
Action: Key pressed <Key.caps_lock>ds0000000082
Screenshot: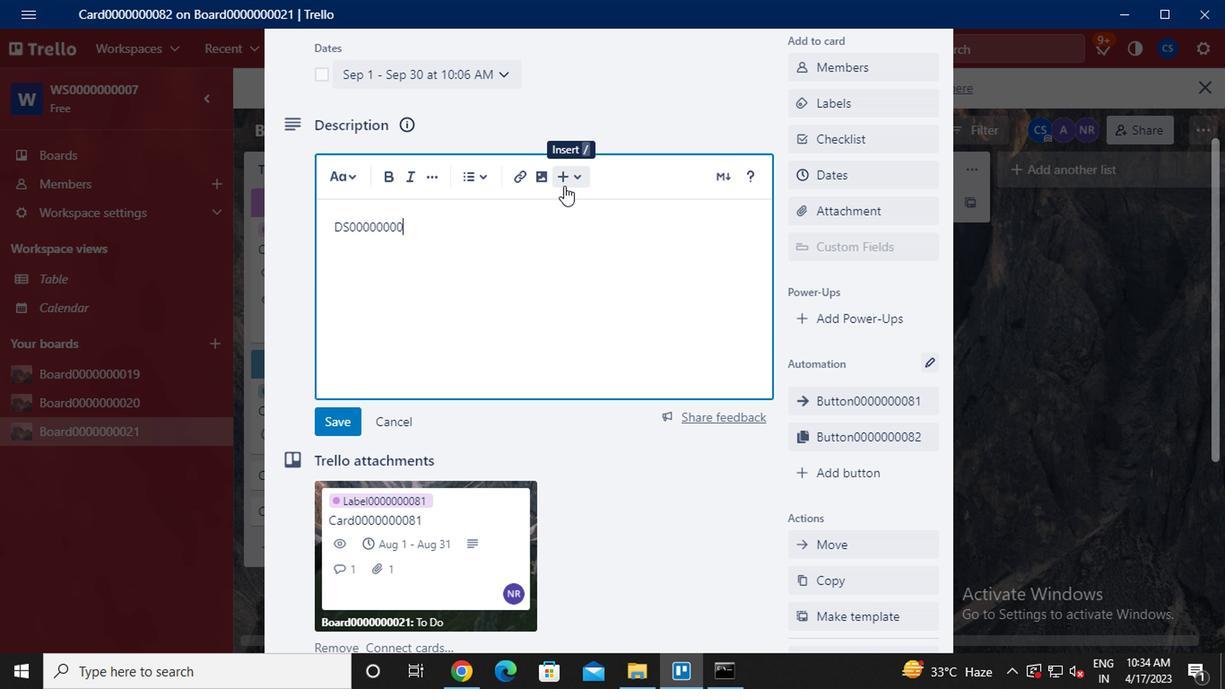 
Action: Mouse moved to (344, 411)
Screenshot: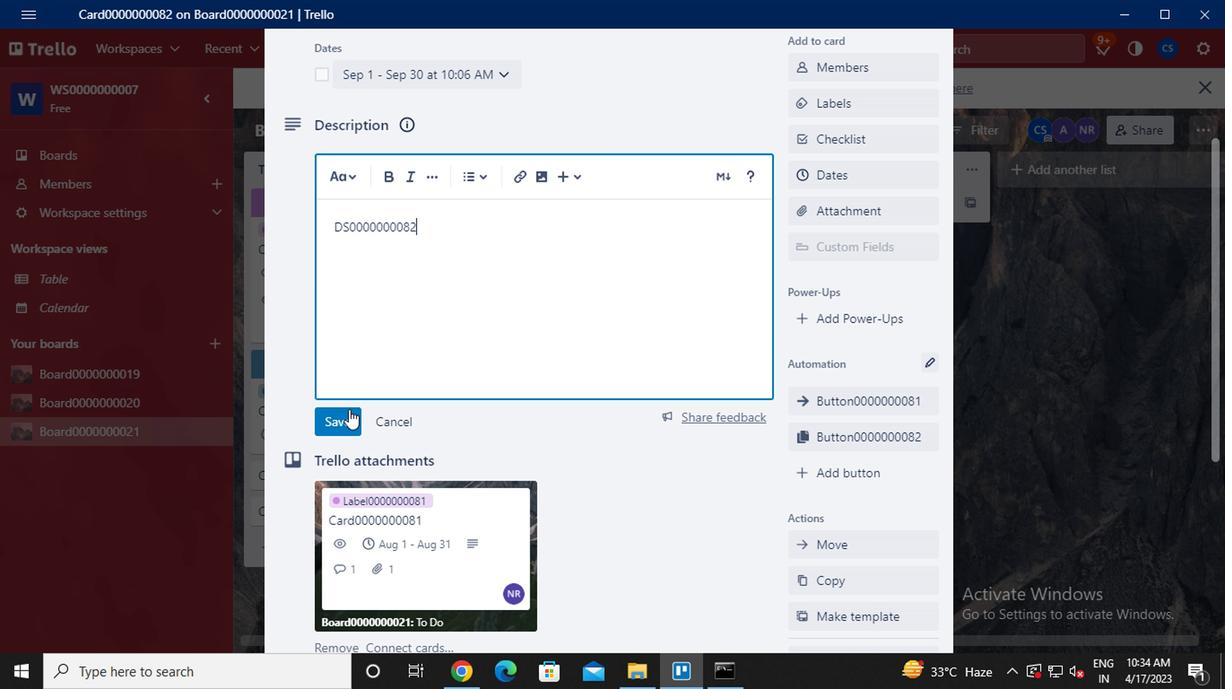 
Action: Mouse pressed left at (344, 411)
Screenshot: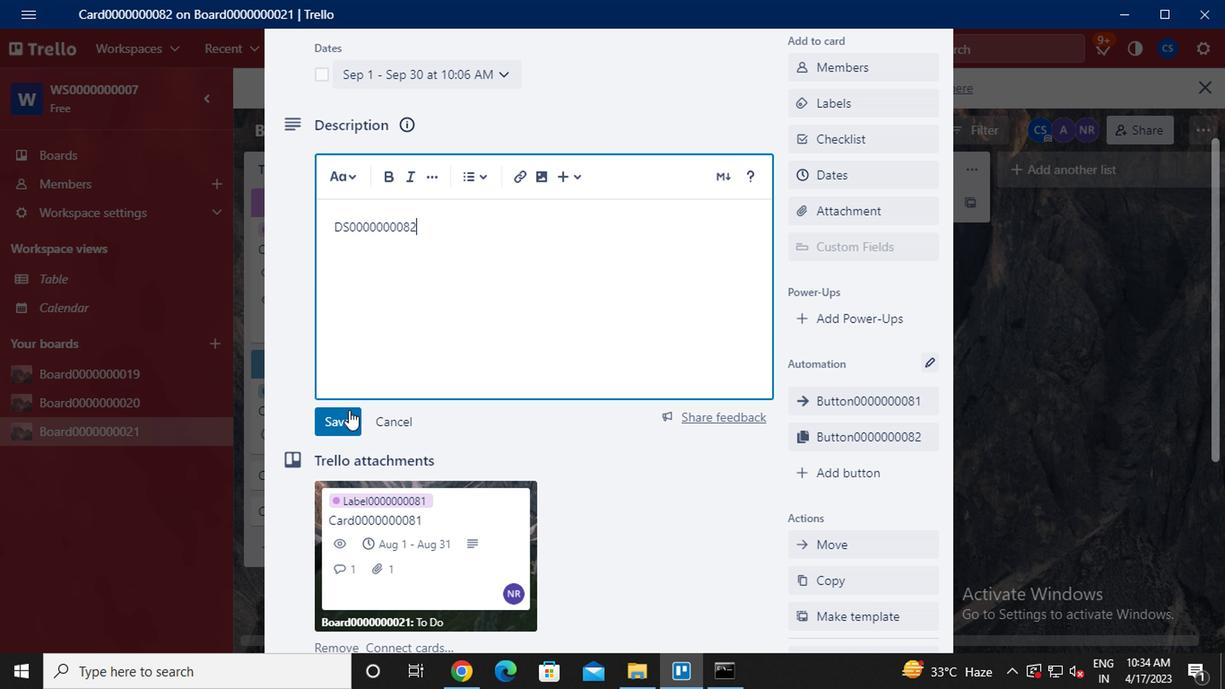 
Action: Mouse moved to (549, 360)
Screenshot: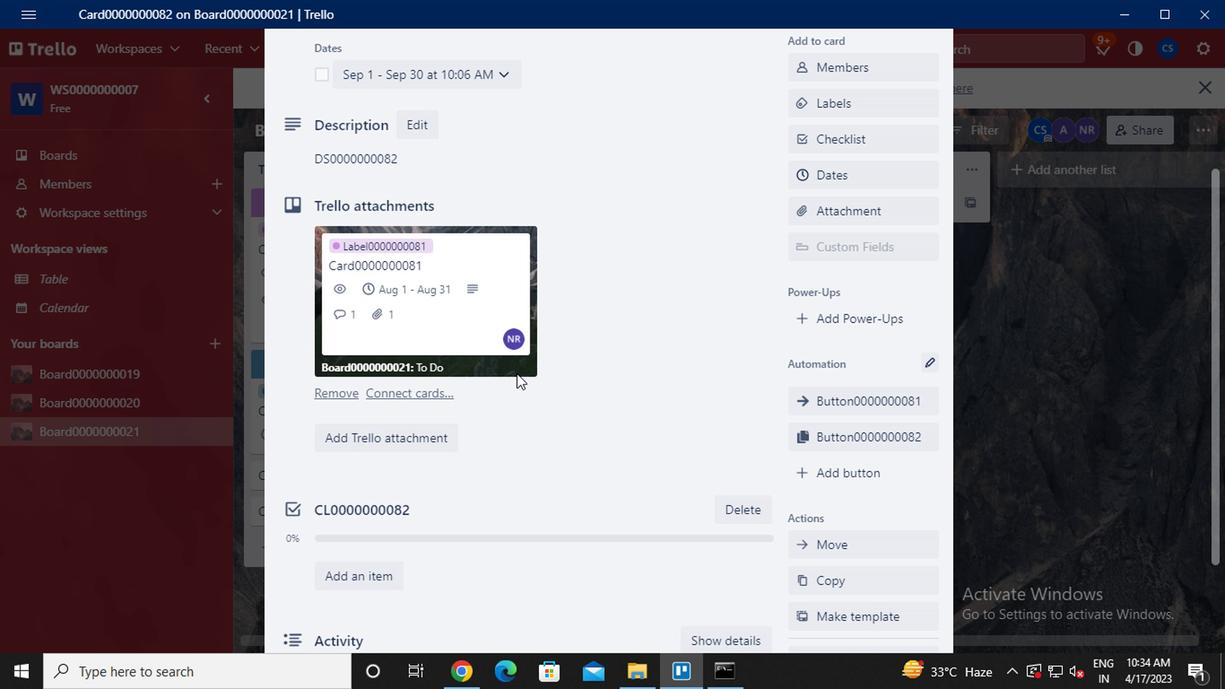 
Action: Mouse scrolled (549, 360) with delta (0, 0)
Screenshot: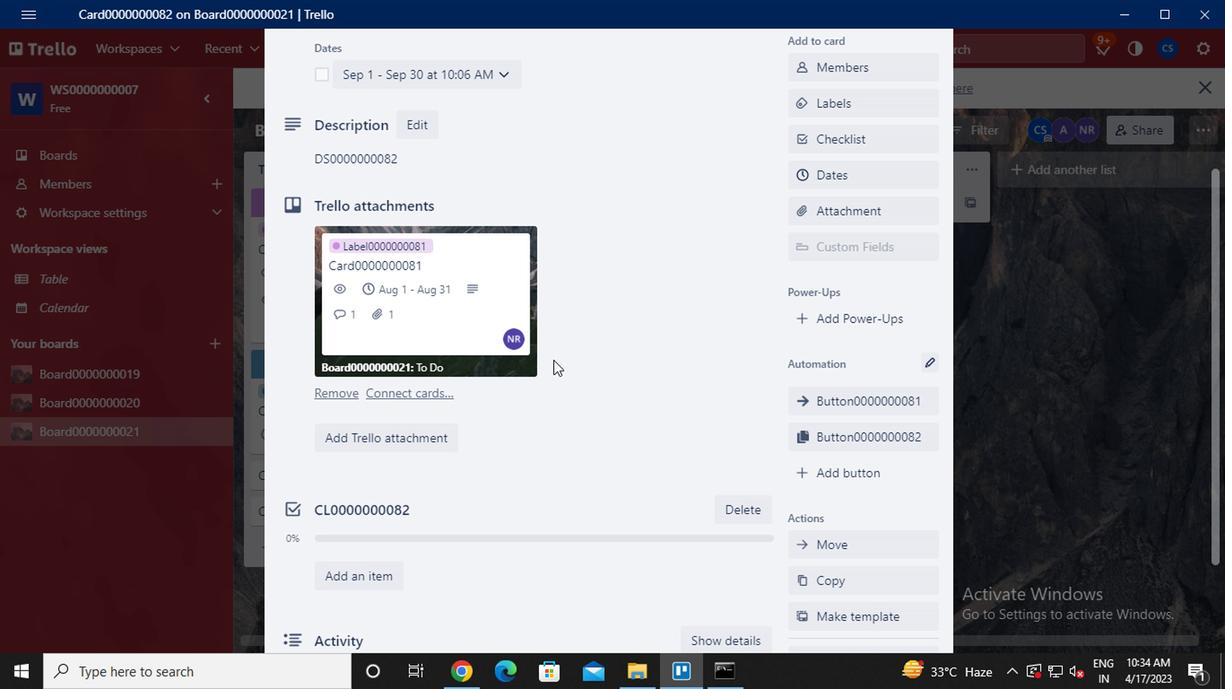 
Action: Mouse moved to (547, 362)
Screenshot: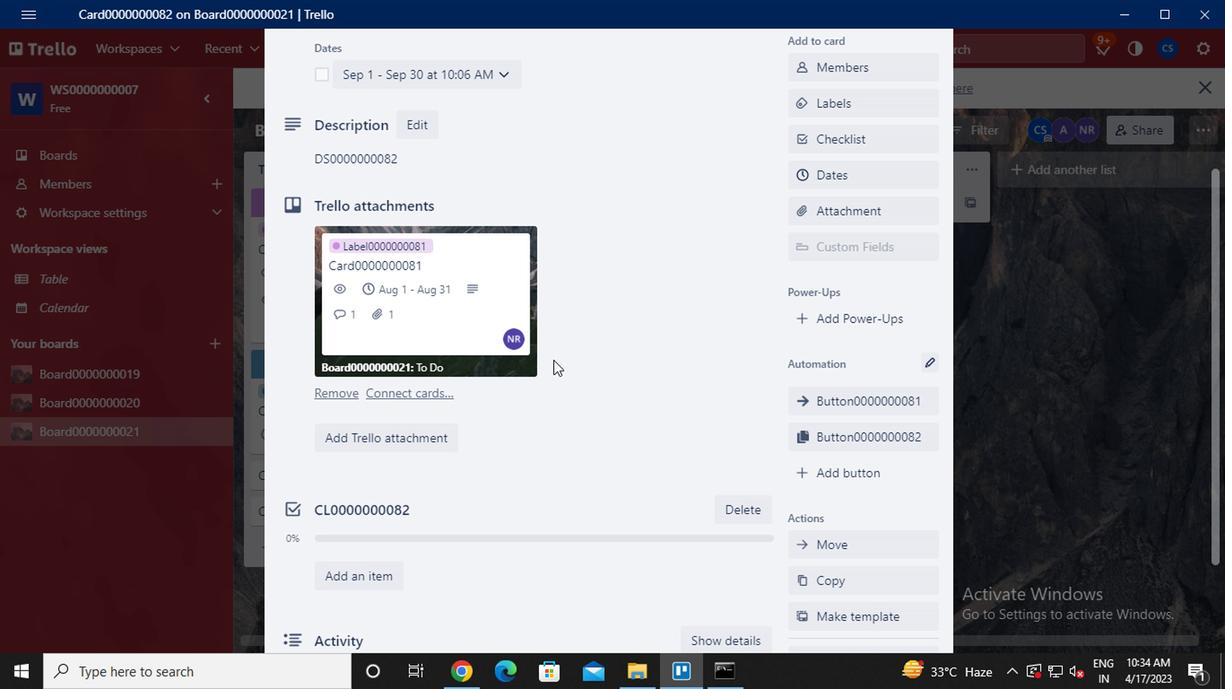 
Action: Mouse scrolled (547, 362) with delta (0, 0)
Screenshot: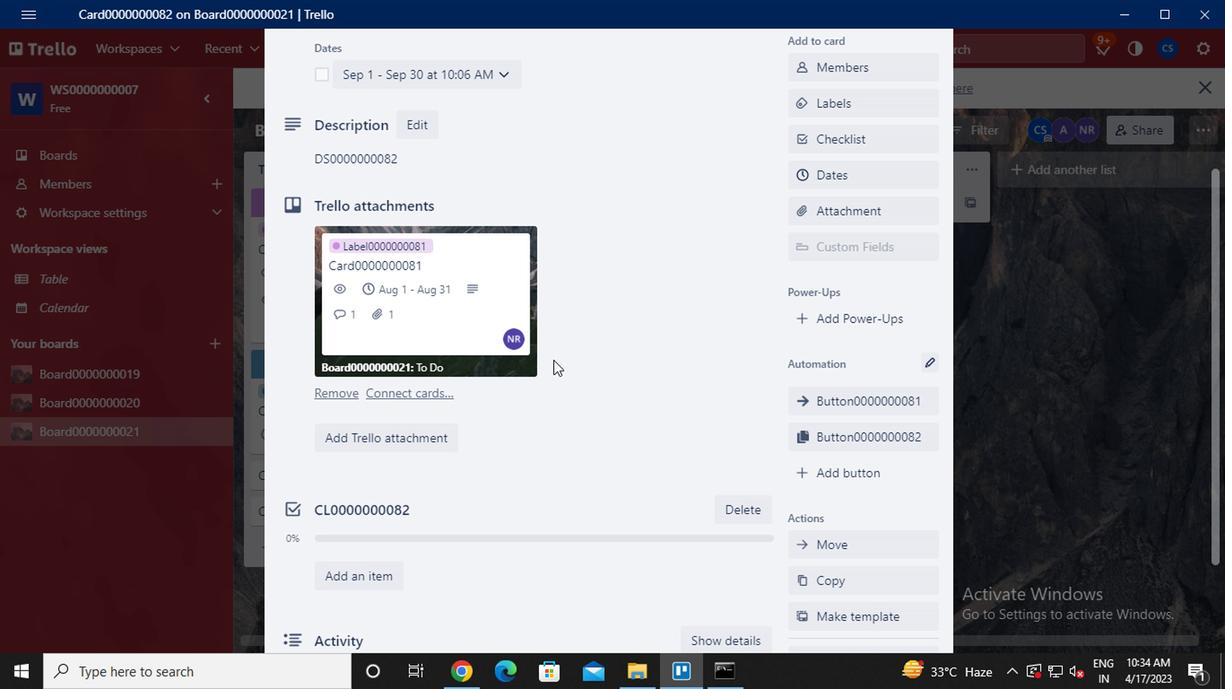 
Action: Mouse moved to (542, 373)
Screenshot: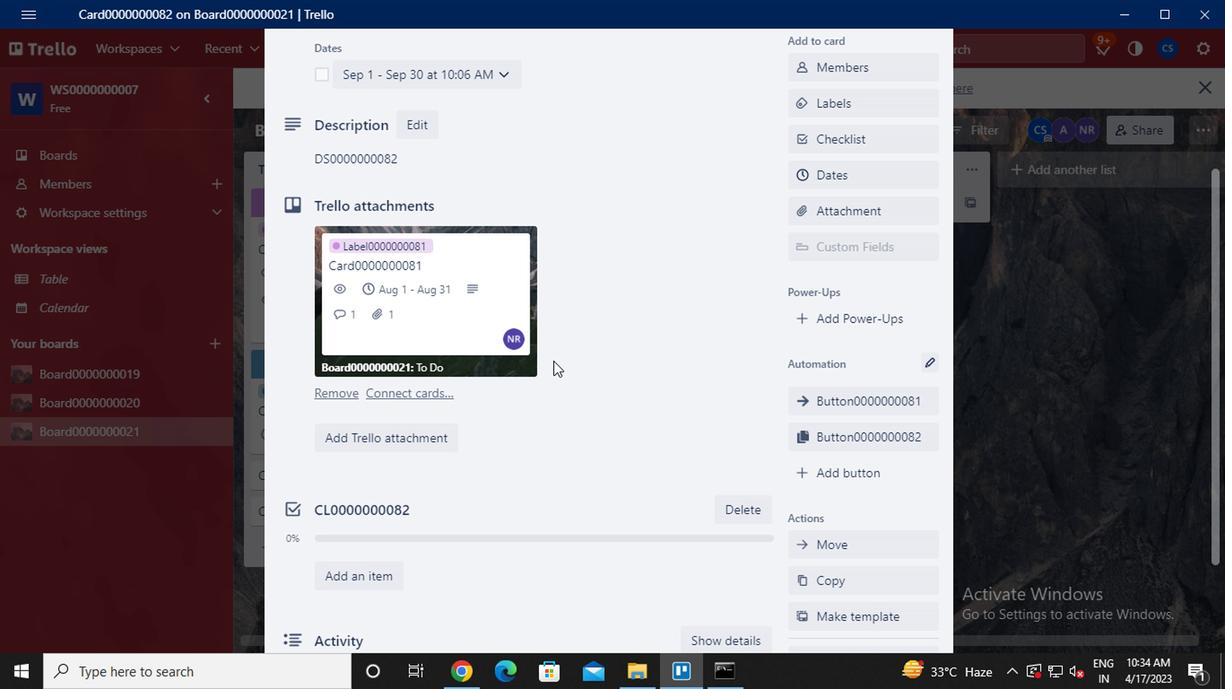 
Action: Mouse scrolled (542, 372) with delta (0, 0)
Screenshot: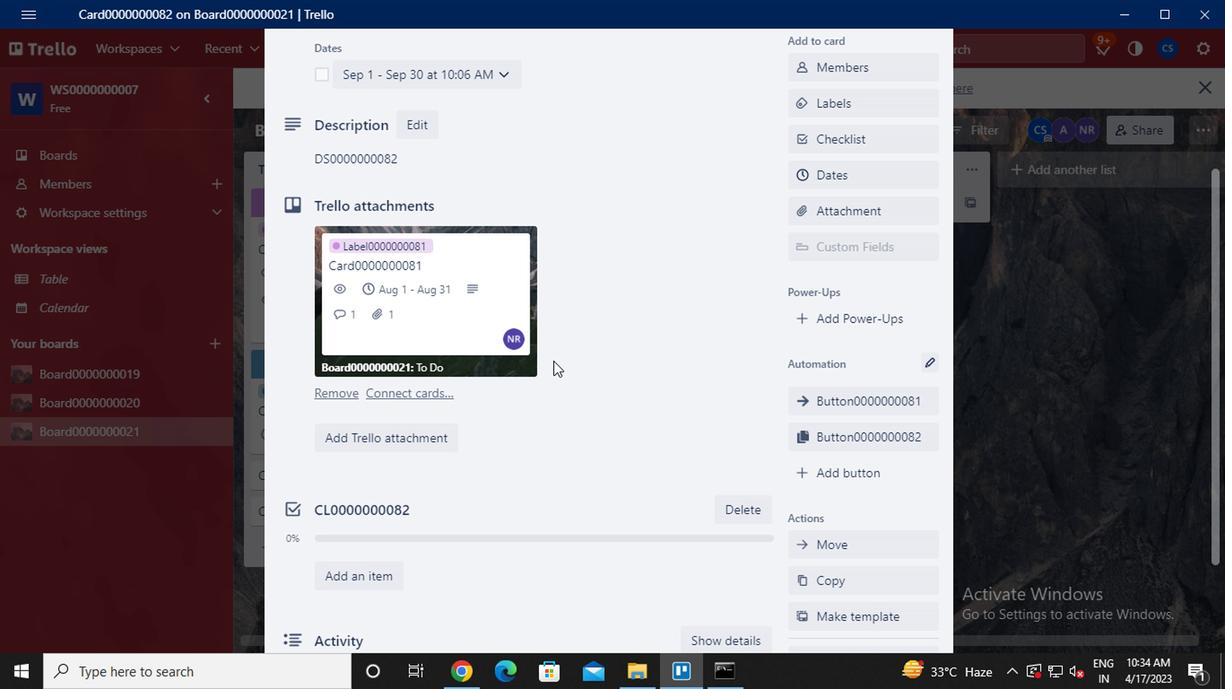 
Action: Mouse moved to (418, 522)
Screenshot: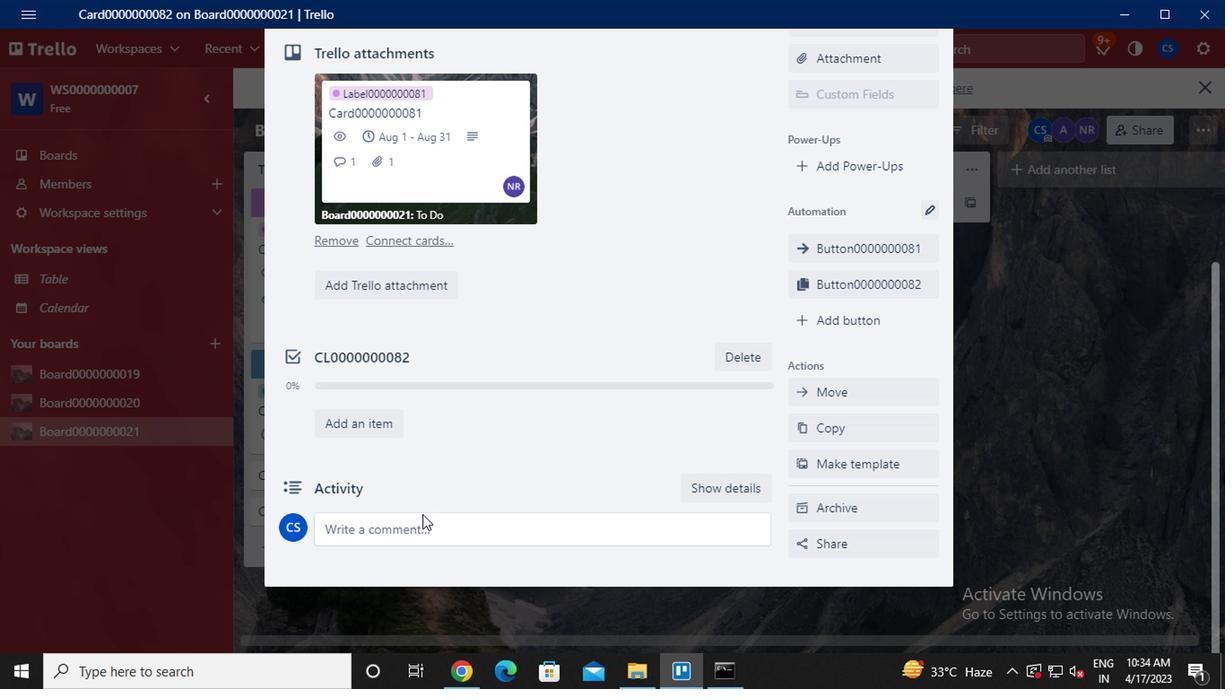 
Action: Mouse pressed left at (418, 522)
Screenshot: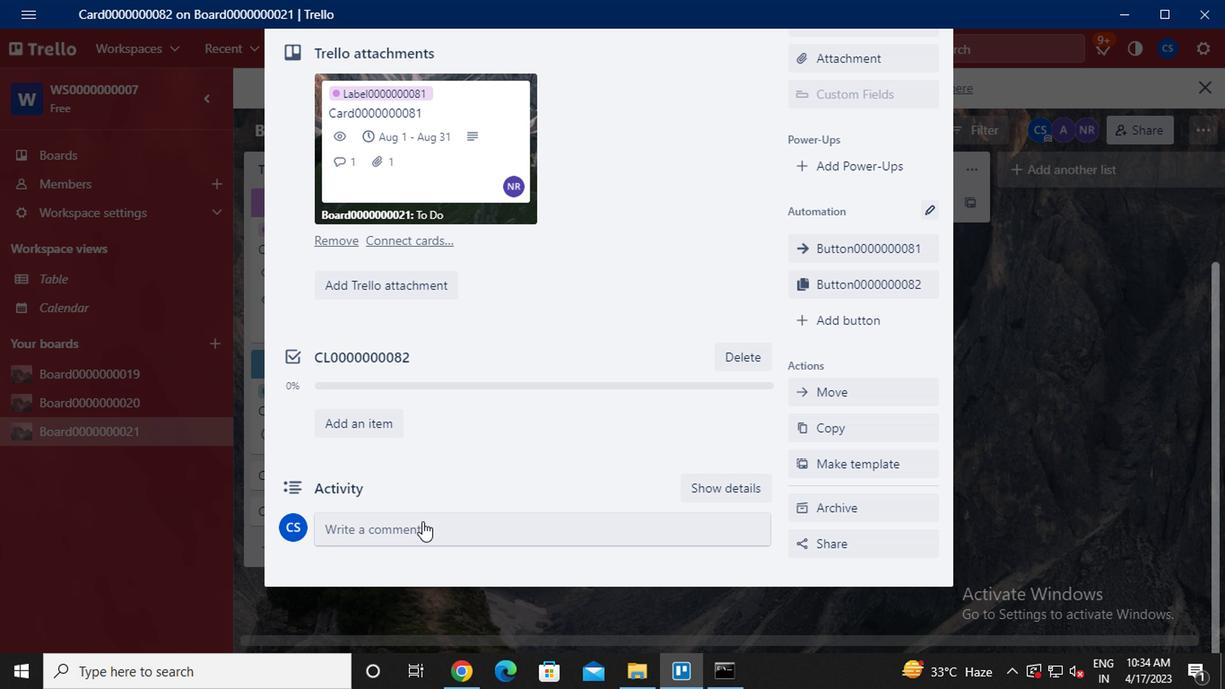 
Action: Key pressed cm0000000082
Screenshot: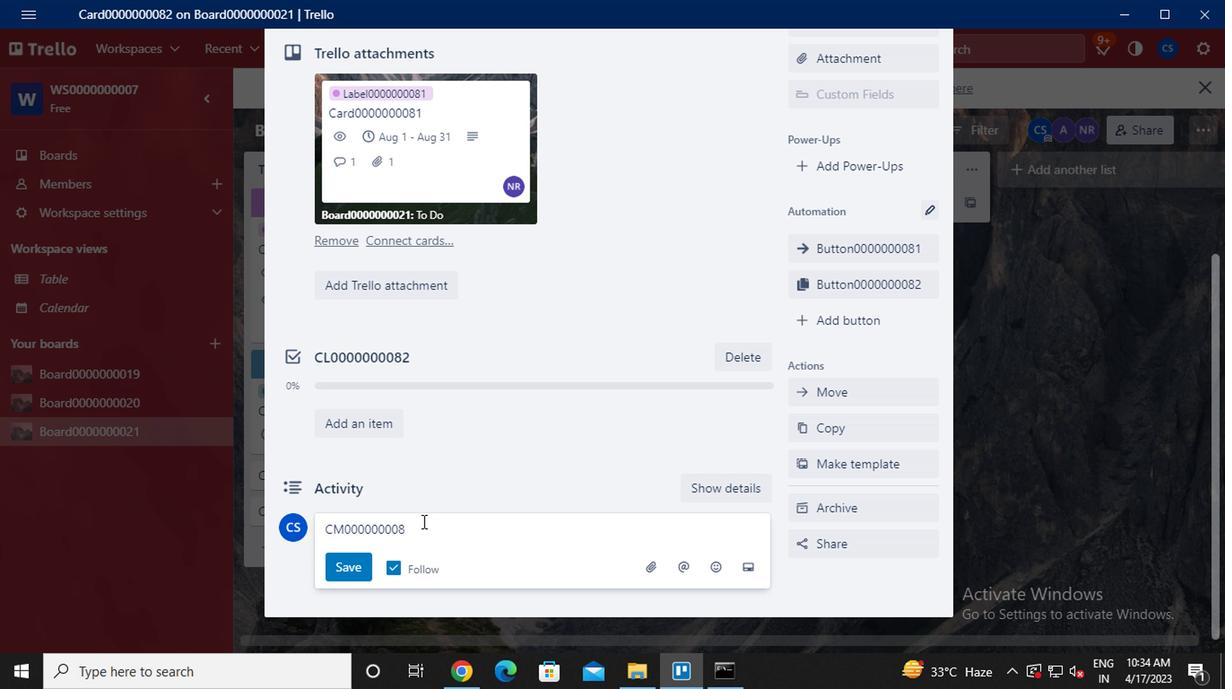 
Action: Mouse moved to (347, 561)
Screenshot: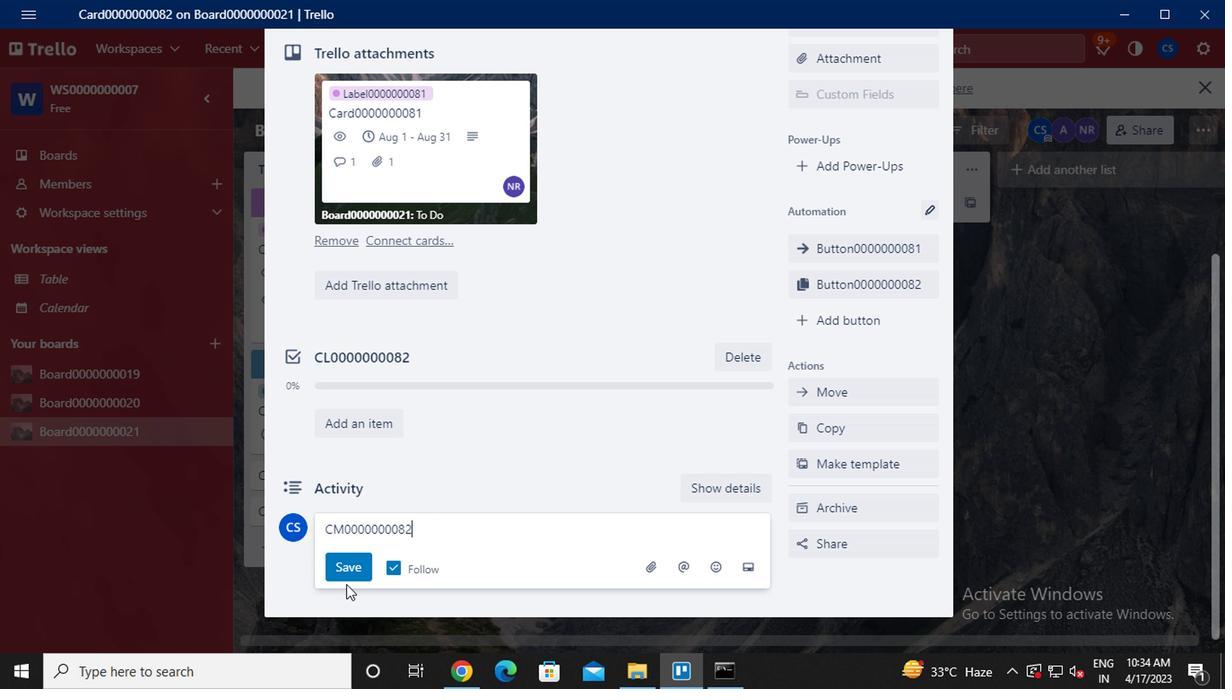 
Action: Mouse pressed left at (347, 561)
Screenshot: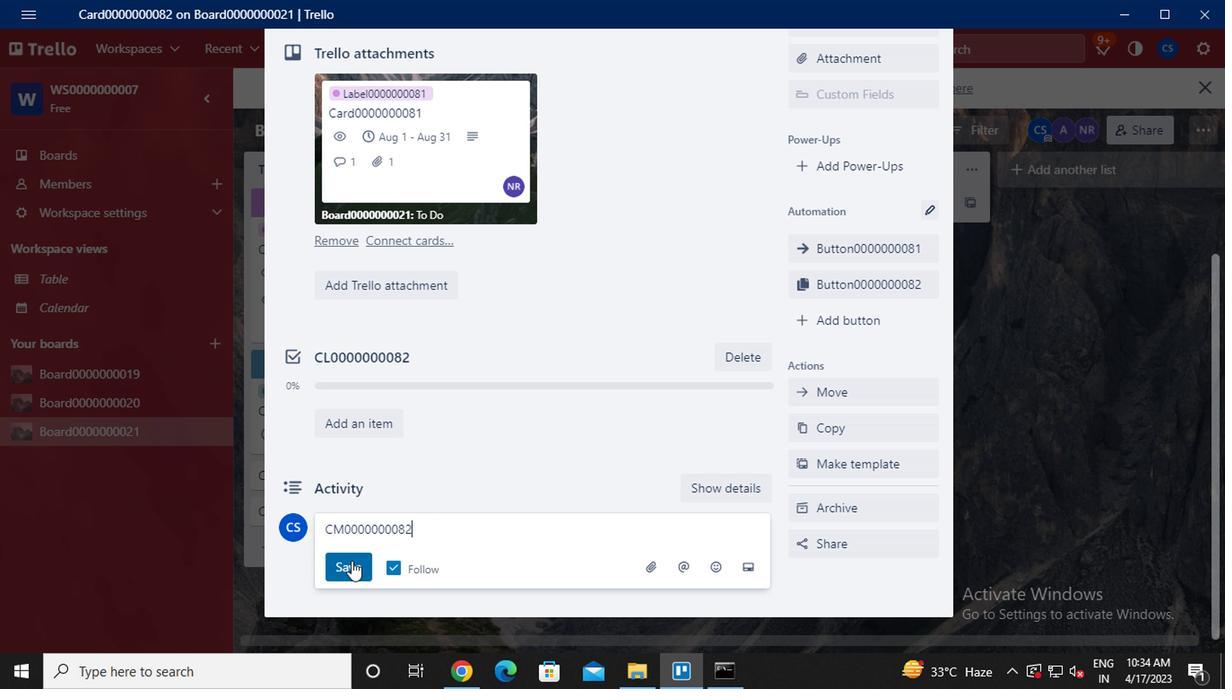 
Action: Mouse moved to (663, 445)
Screenshot: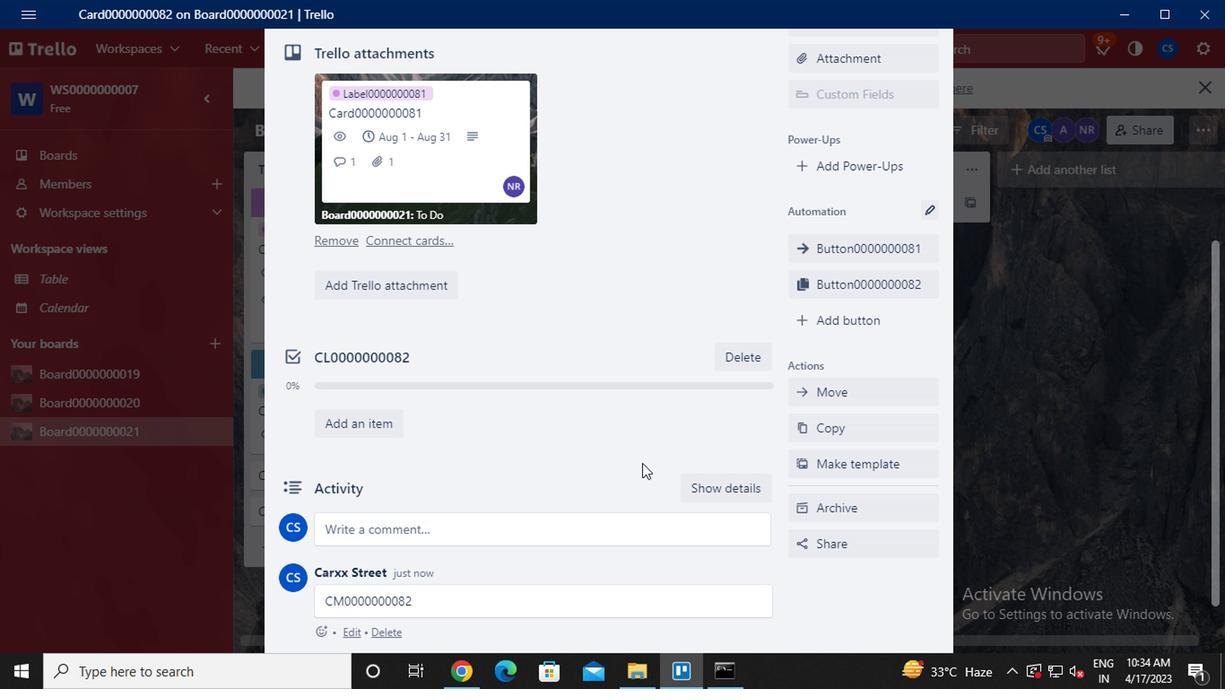 
